 Task: For heading Use Lora with pink colour & bold.  font size for heading22,  'Change the font style of data to'Lora and font size to 14,  Change the alignment of both headline & data to Align left In the sheet  DashboardAssetValbook
Action: Mouse moved to (42, 121)
Screenshot: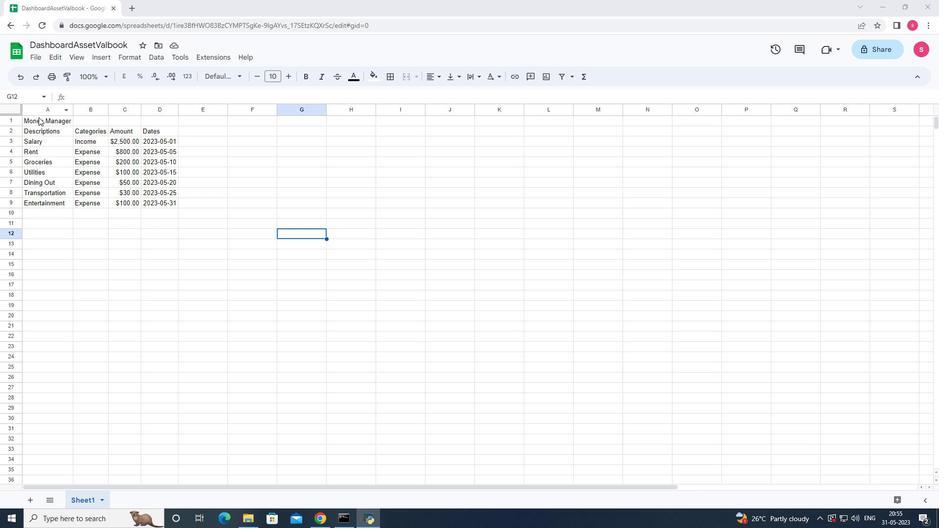 
Action: Mouse pressed left at (42, 121)
Screenshot: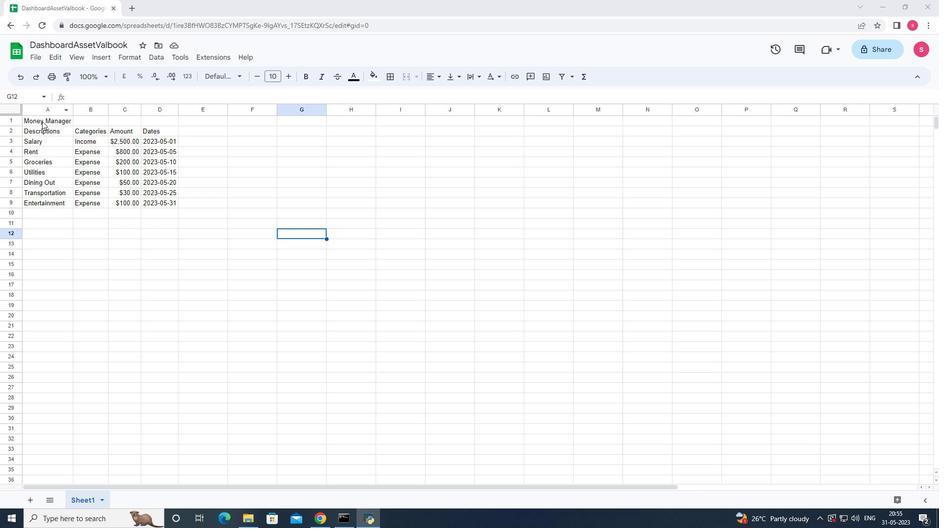 
Action: Mouse moved to (208, 78)
Screenshot: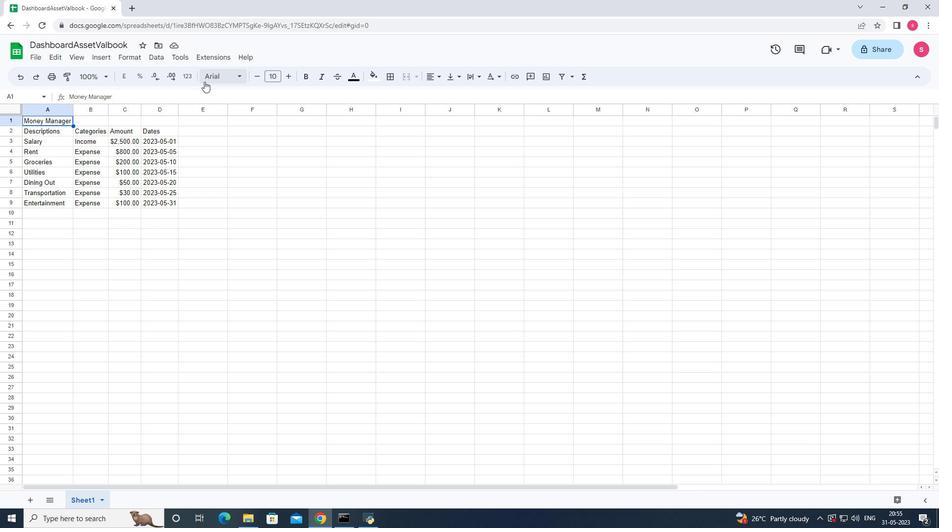 
Action: Mouse pressed left at (208, 78)
Screenshot: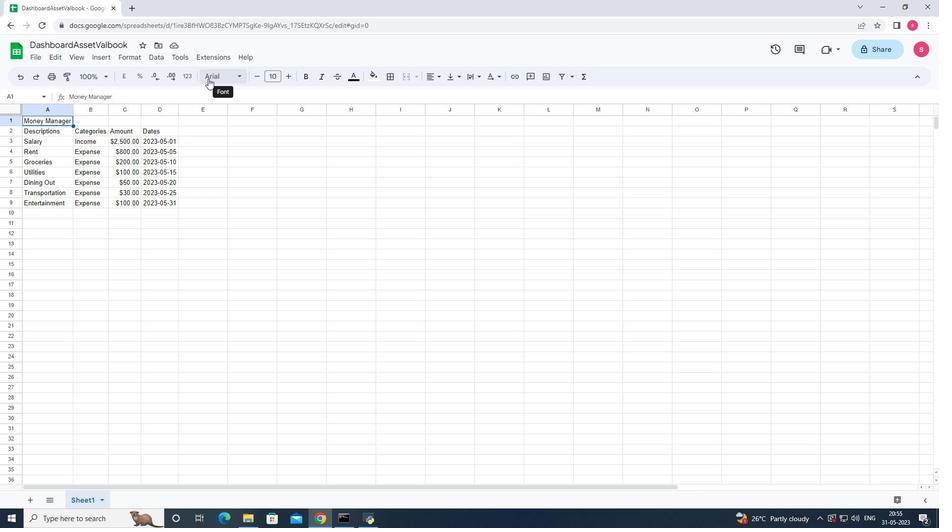 
Action: Mouse moved to (244, 251)
Screenshot: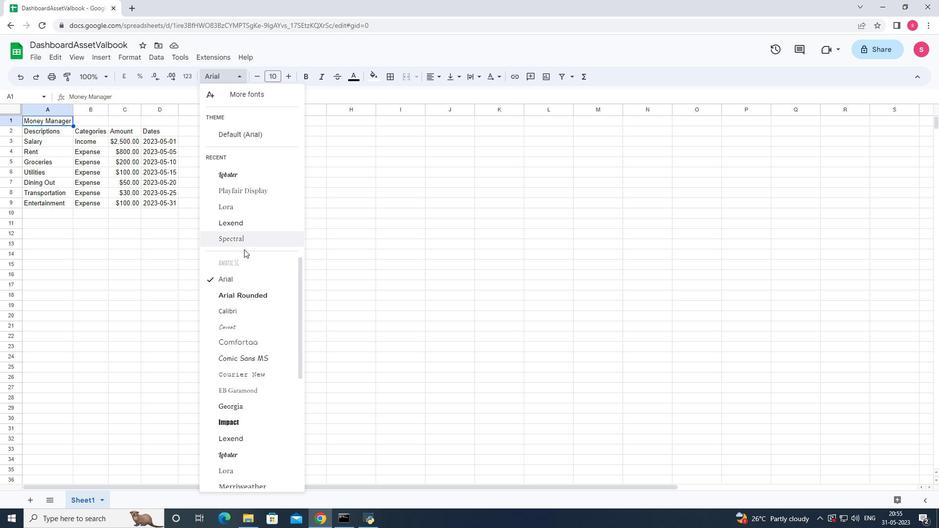 
Action: Mouse scrolled (244, 250) with delta (0, 0)
Screenshot: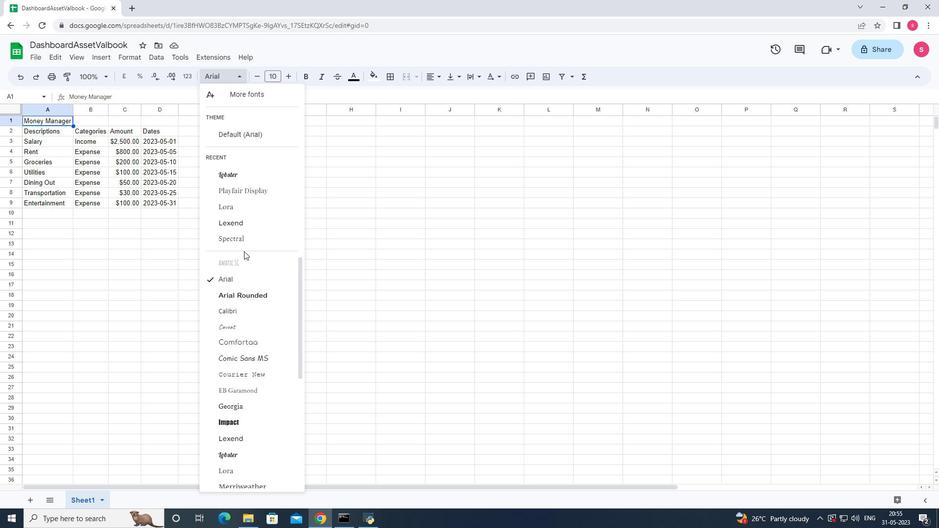 
Action: Mouse moved to (276, 373)
Screenshot: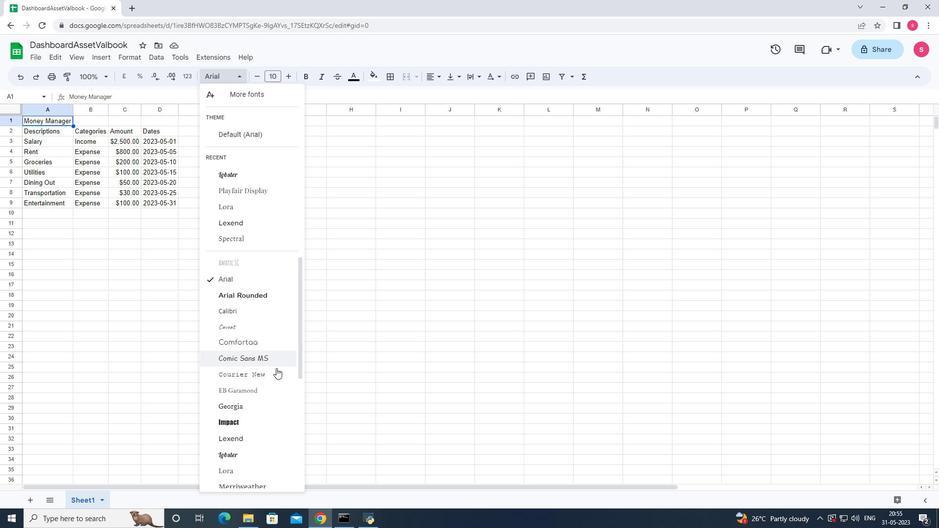 
Action: Mouse scrolled (276, 372) with delta (0, 0)
Screenshot: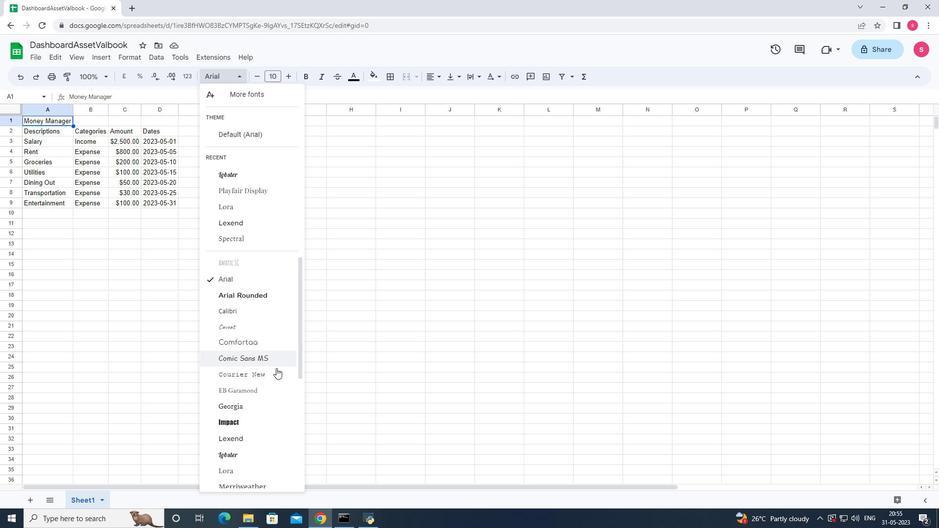 
Action: Mouse moved to (276, 375)
Screenshot: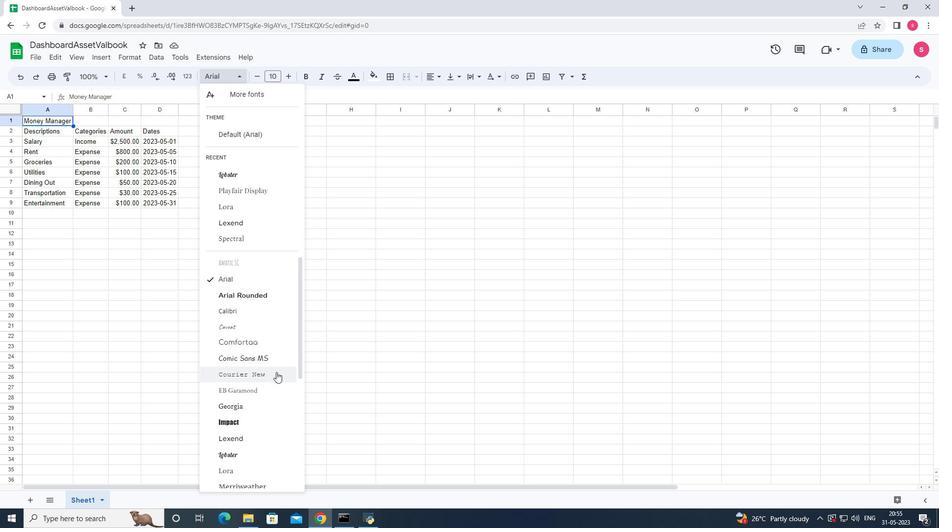 
Action: Mouse scrolled (276, 374) with delta (0, 0)
Screenshot: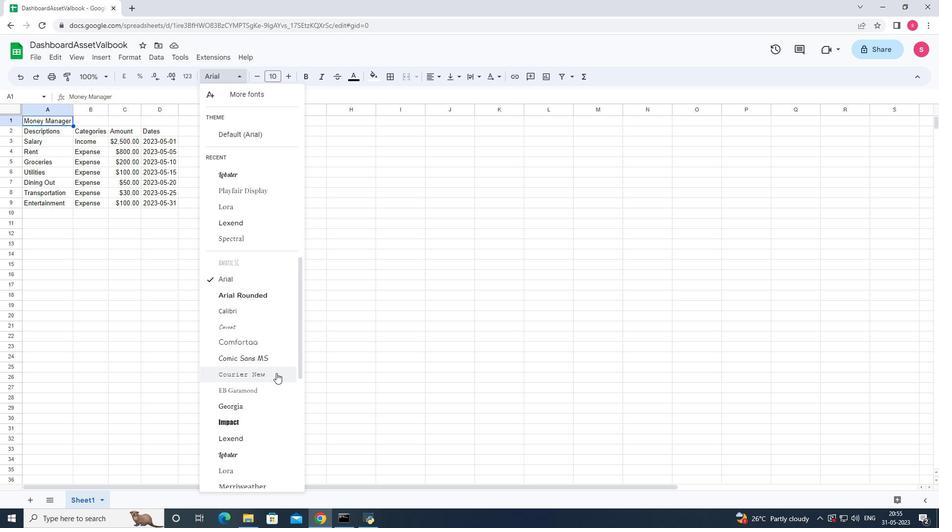 
Action: Mouse moved to (273, 376)
Screenshot: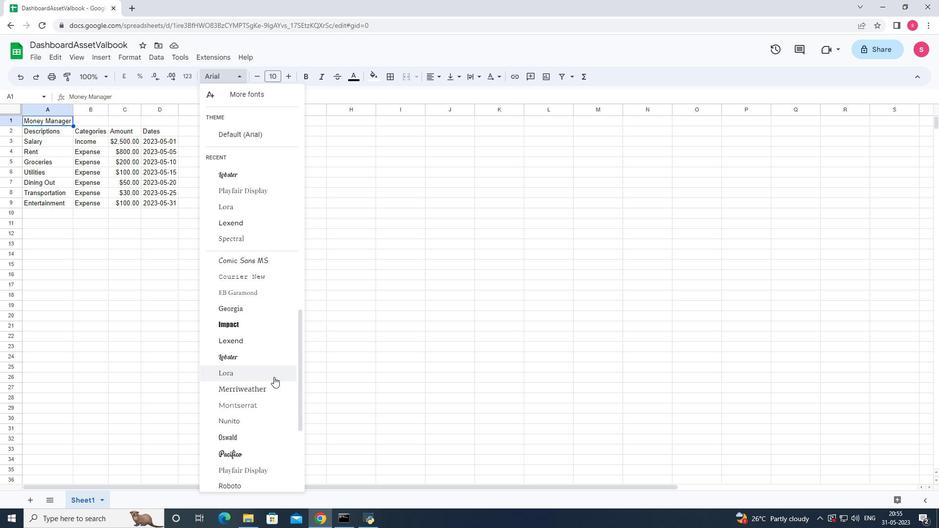 
Action: Mouse pressed left at (273, 376)
Screenshot: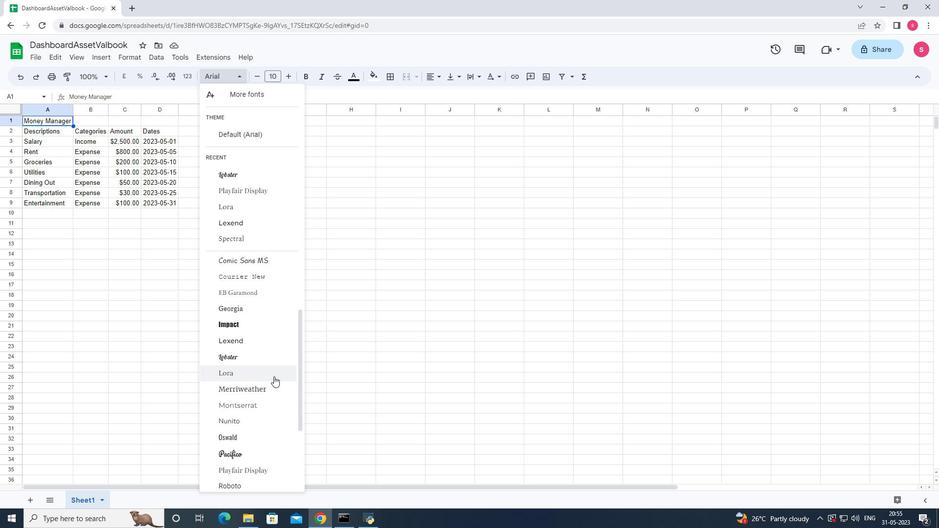 
Action: Mouse moved to (348, 78)
Screenshot: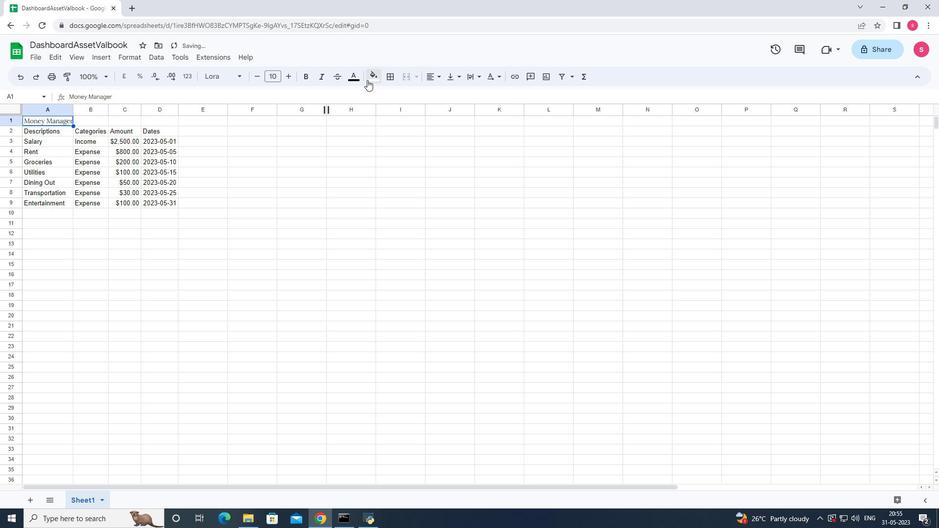 
Action: Mouse pressed left at (348, 78)
Screenshot: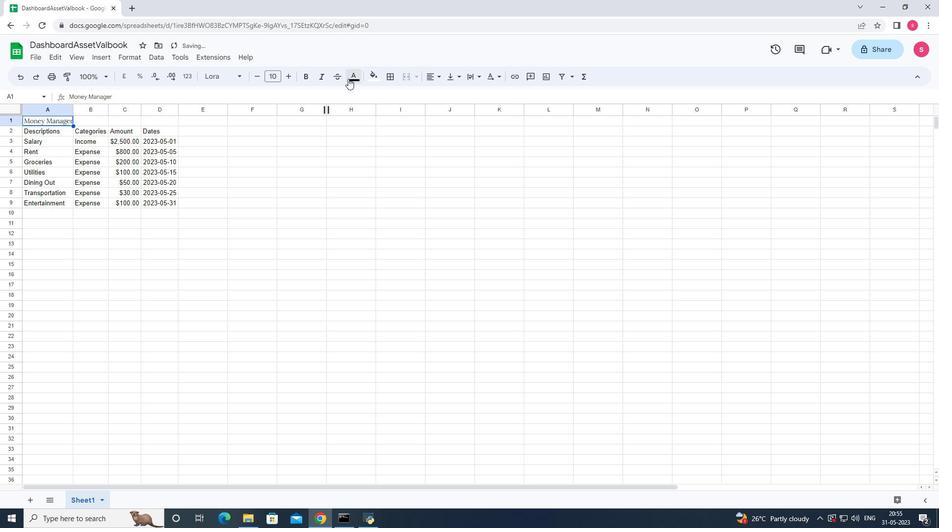 
Action: Mouse moved to (450, 122)
Screenshot: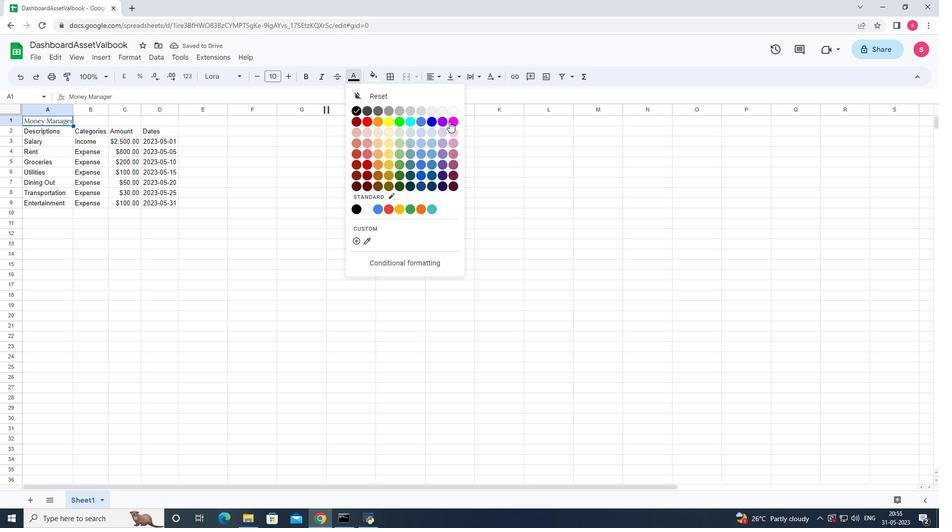 
Action: Mouse pressed left at (450, 122)
Screenshot: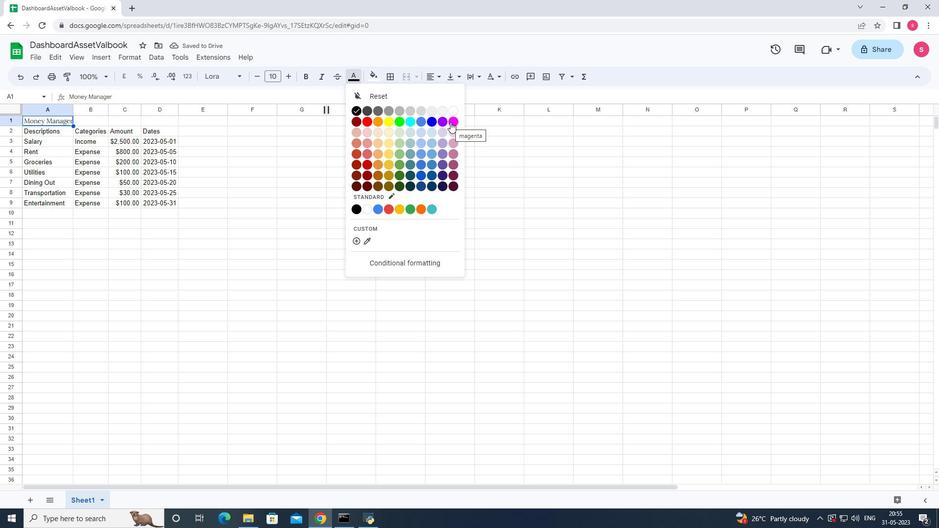 
Action: Mouse moved to (136, 57)
Screenshot: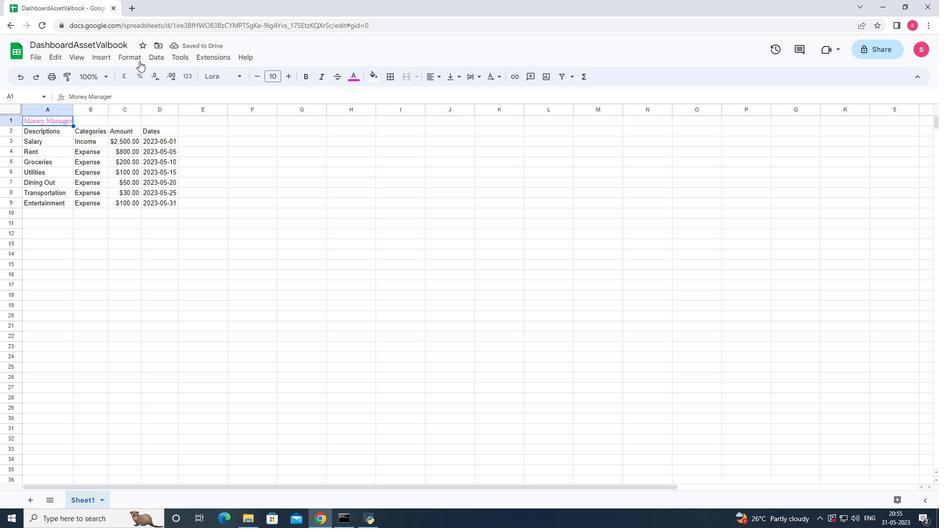 
Action: Mouse pressed left at (136, 57)
Screenshot: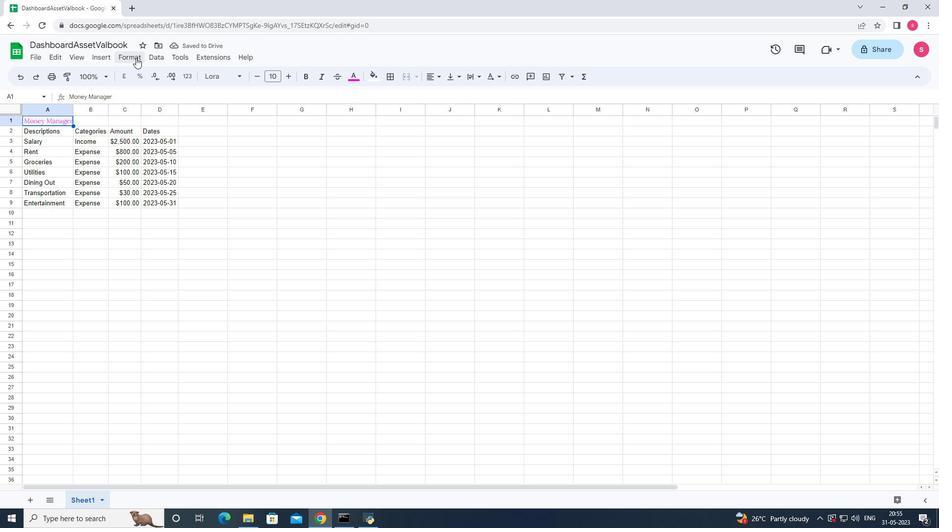 
Action: Mouse moved to (152, 95)
Screenshot: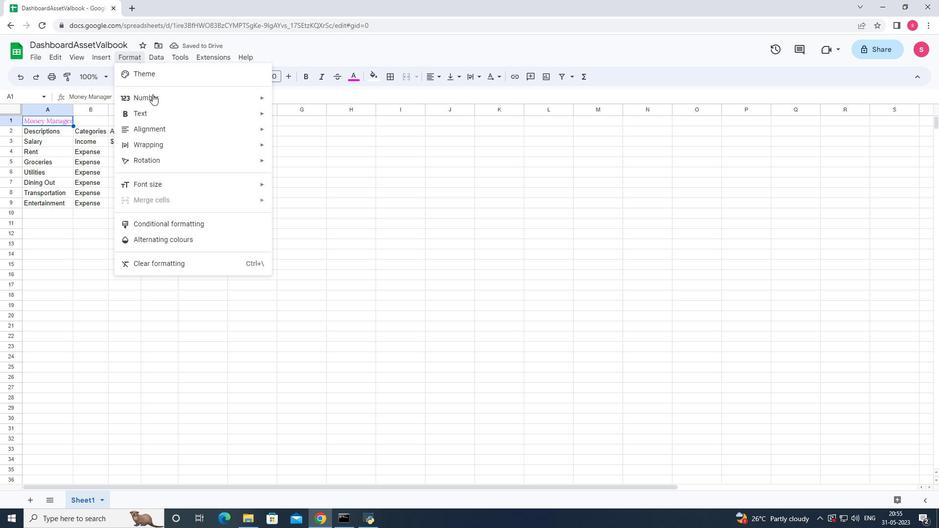 
Action: Mouse pressed left at (152, 95)
Screenshot: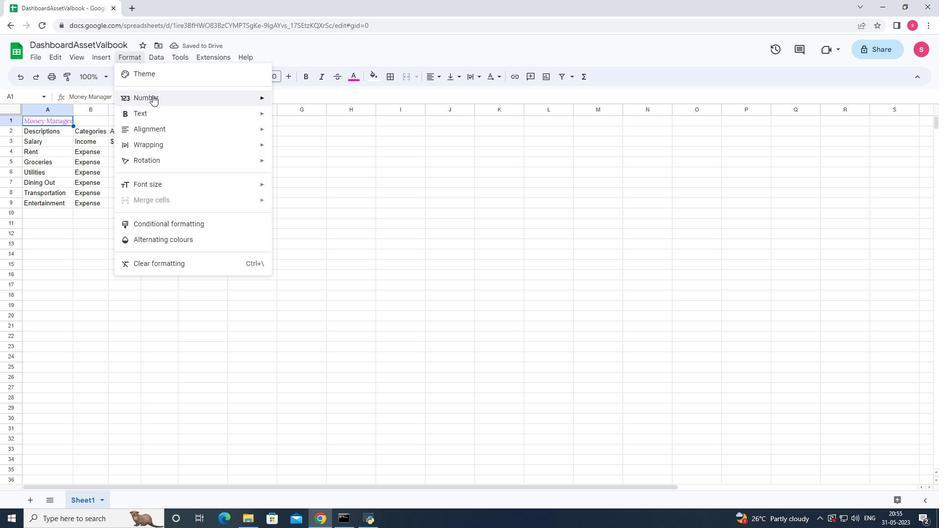 
Action: Mouse moved to (293, 115)
Screenshot: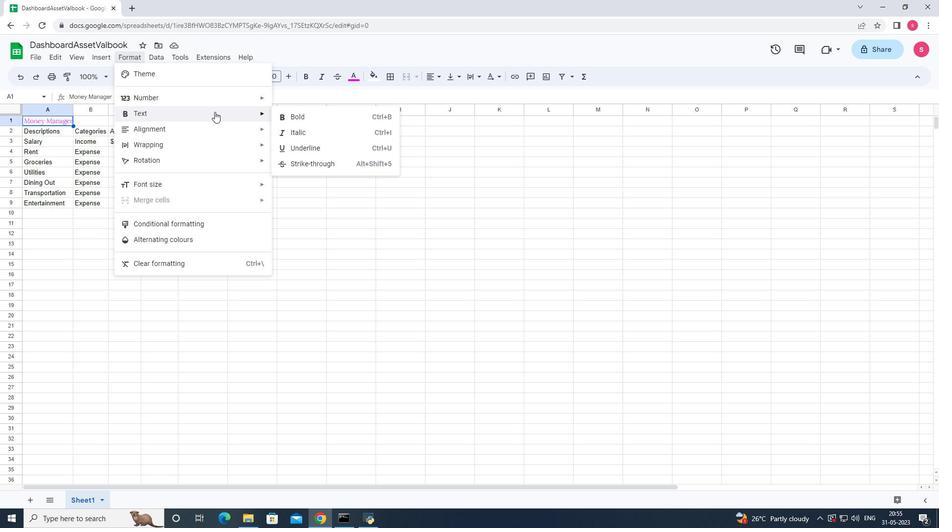 
Action: Mouse pressed left at (293, 115)
Screenshot: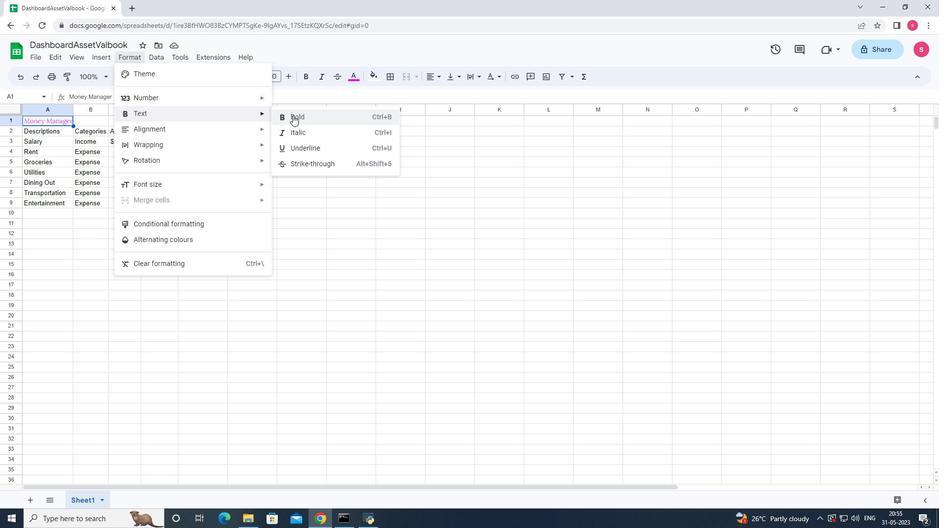 
Action: Mouse moved to (289, 80)
Screenshot: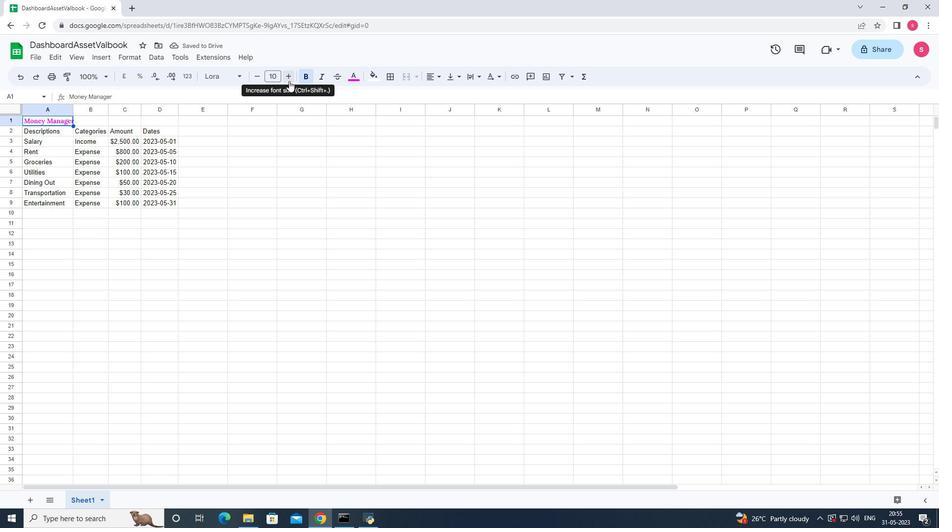 
Action: Mouse pressed left at (289, 80)
Screenshot: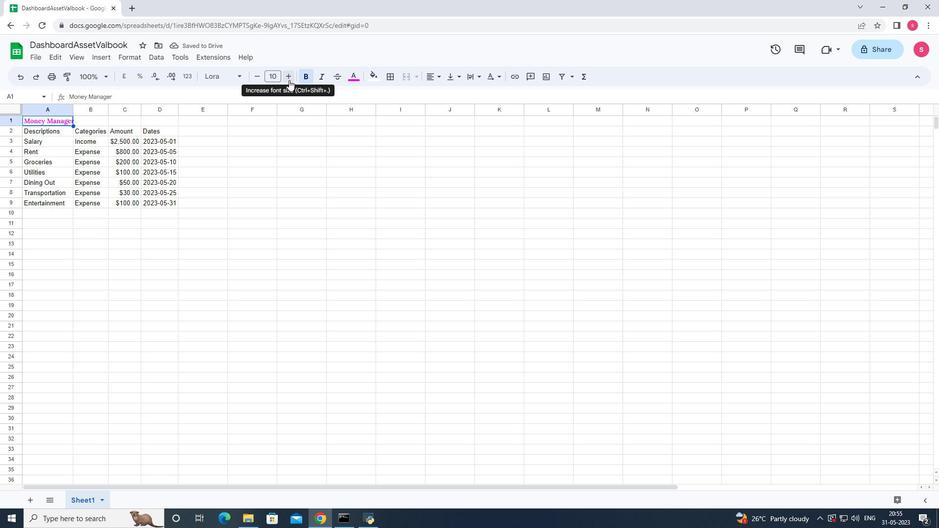 
Action: Mouse pressed left at (289, 80)
Screenshot: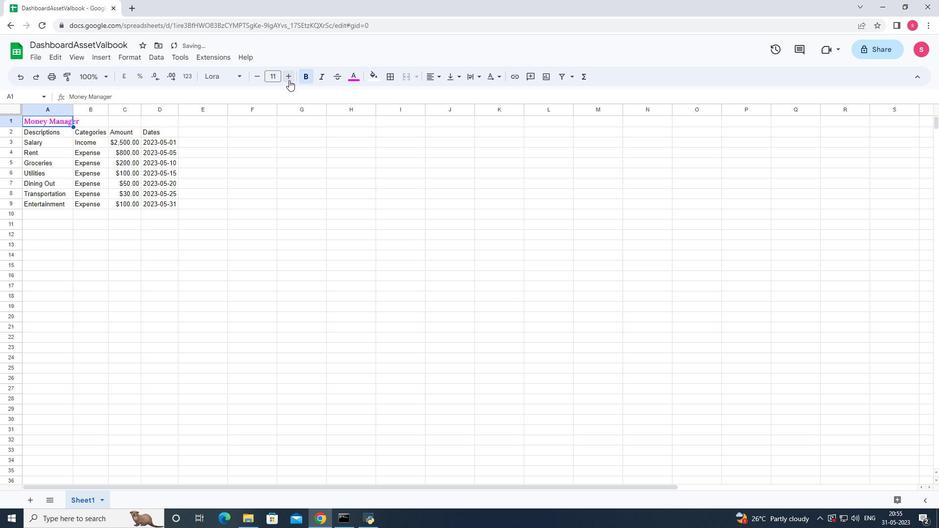 
Action: Mouse pressed left at (289, 80)
Screenshot: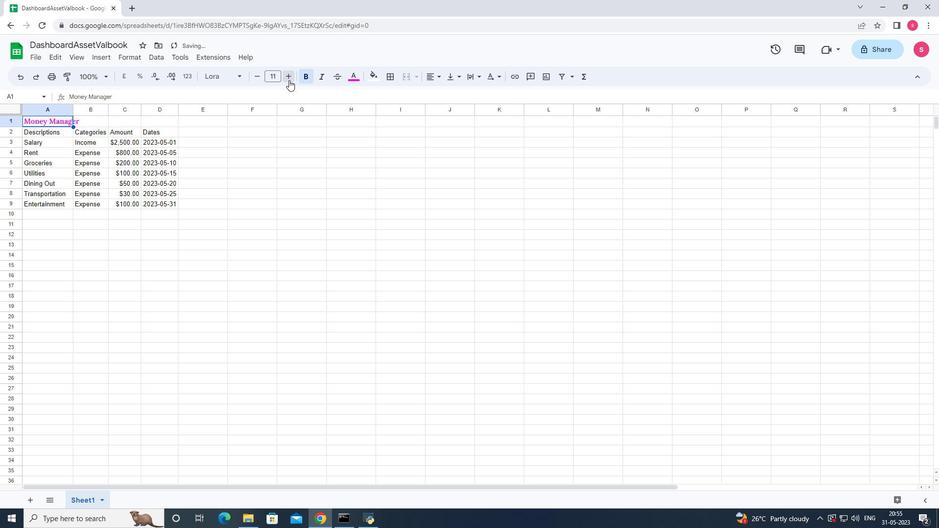 
Action: Mouse pressed left at (289, 80)
Screenshot: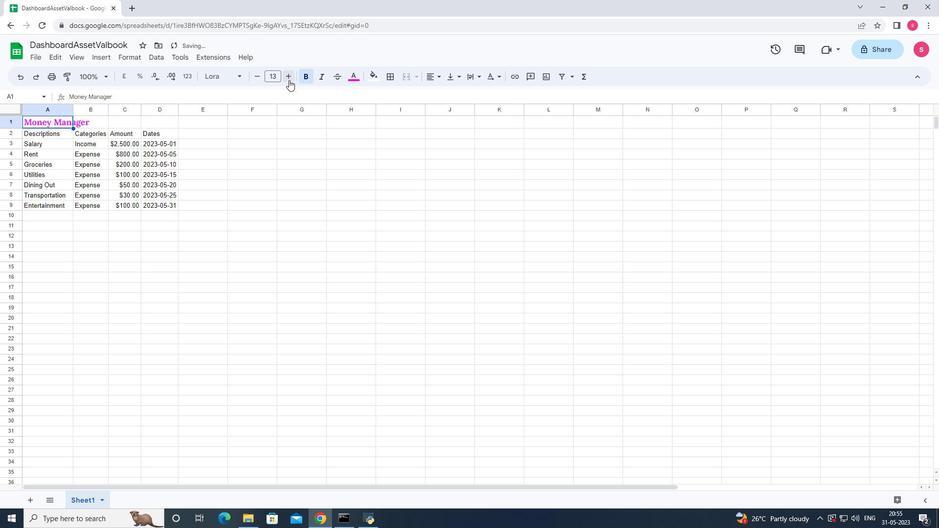 
Action: Mouse pressed left at (289, 80)
Screenshot: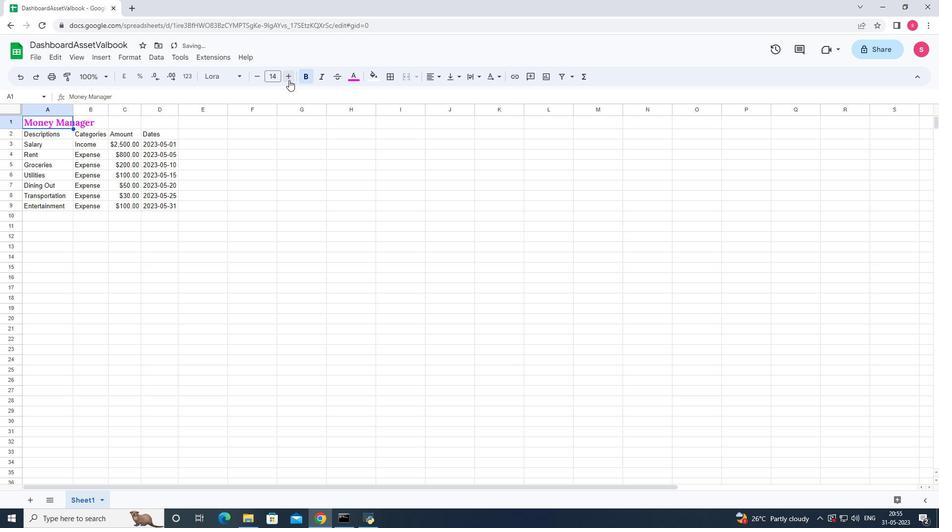 
Action: Mouse pressed left at (289, 80)
Screenshot: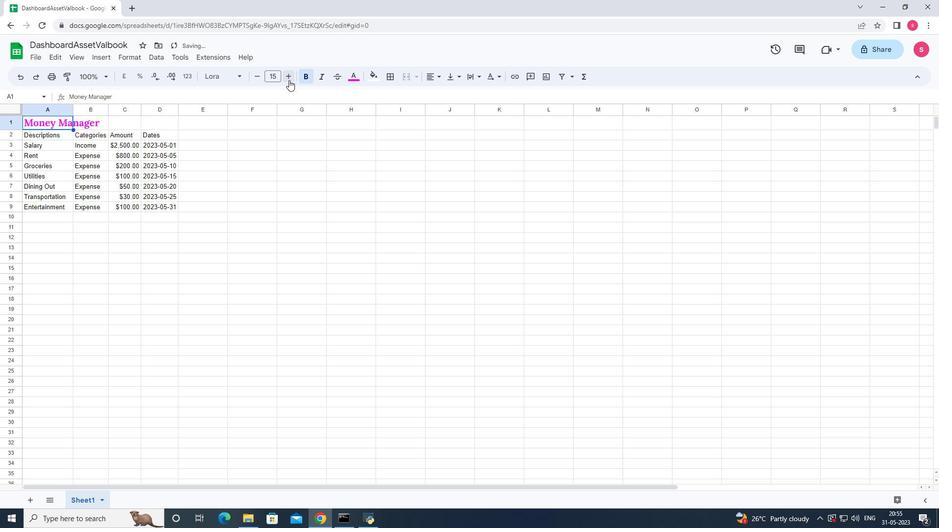 
Action: Mouse pressed left at (289, 80)
Screenshot: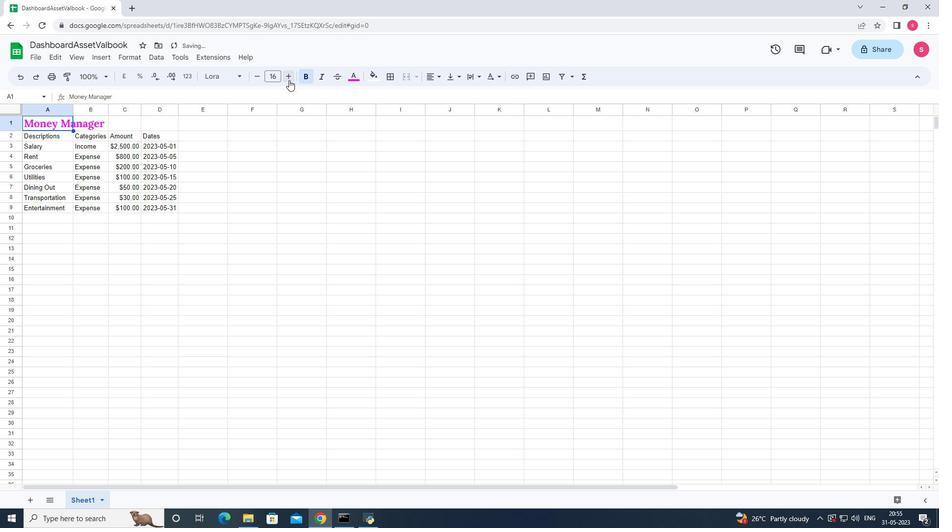 
Action: Mouse pressed left at (289, 80)
Screenshot: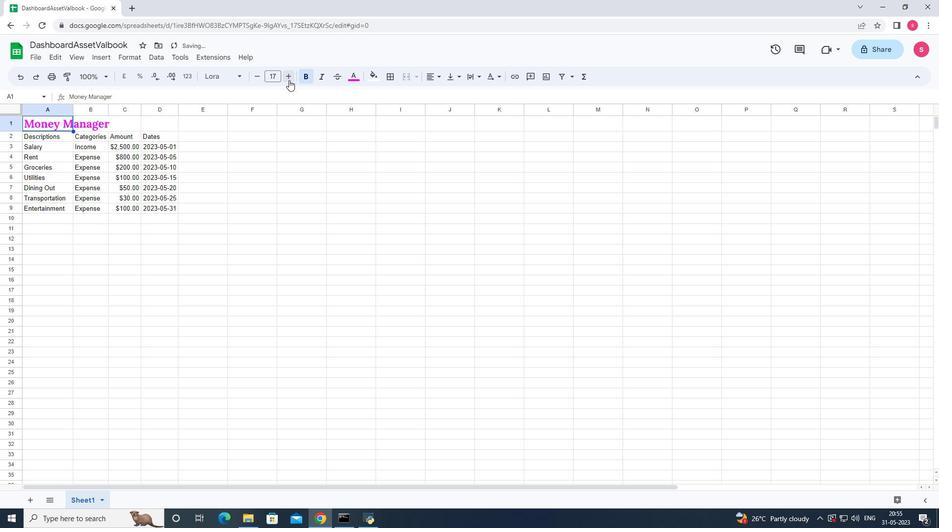 
Action: Mouse pressed left at (289, 80)
Screenshot: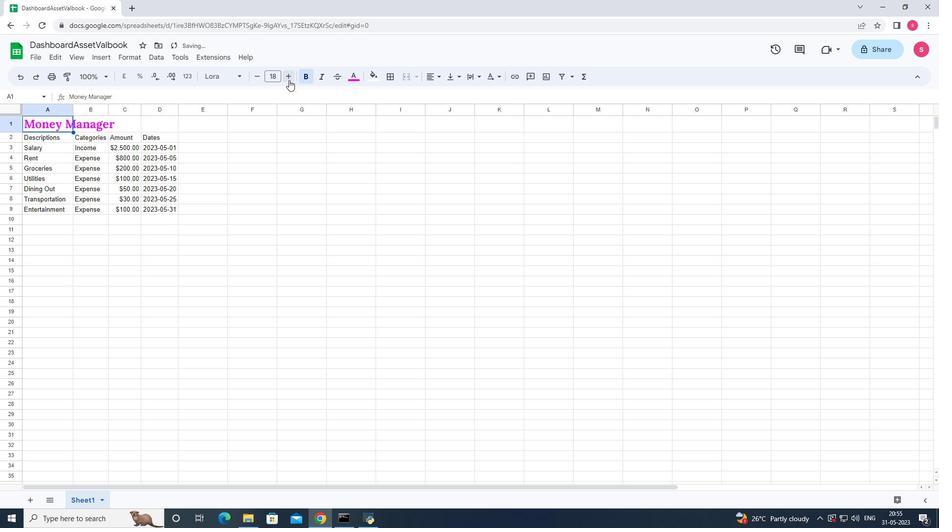 
Action: Mouse pressed left at (289, 80)
Screenshot: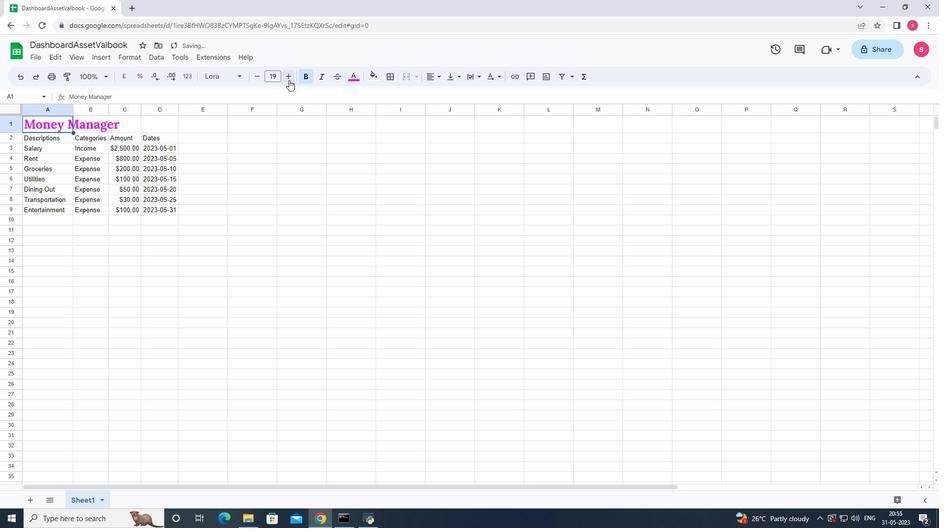 
Action: Mouse pressed left at (289, 80)
Screenshot: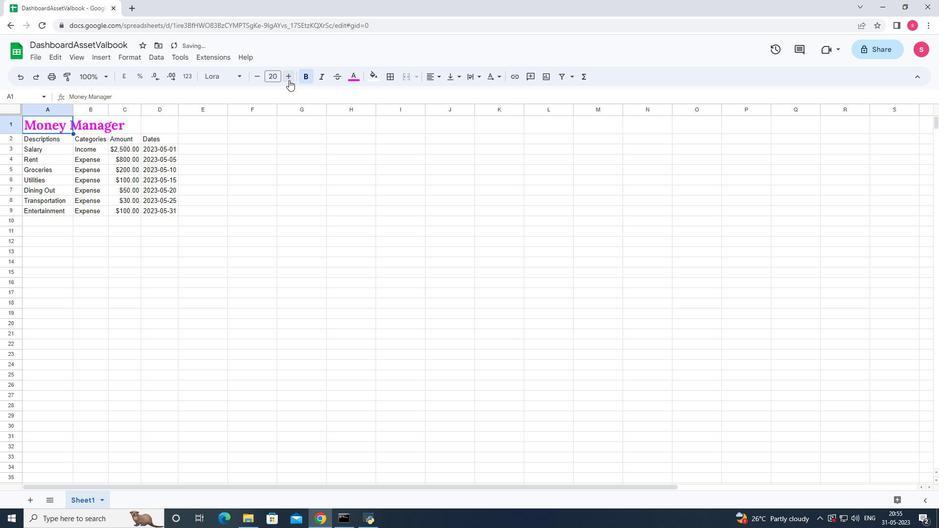 
Action: Mouse pressed left at (289, 80)
Screenshot: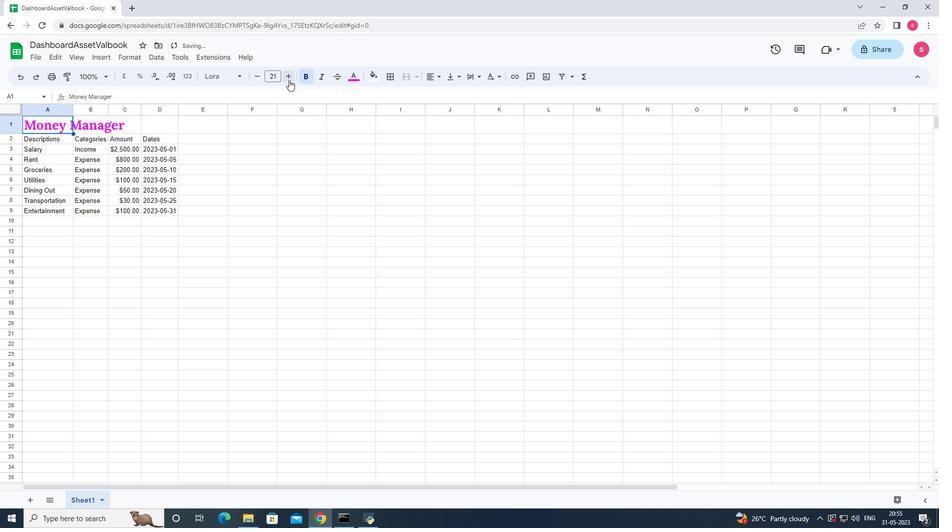 
Action: Mouse moved to (302, 199)
Screenshot: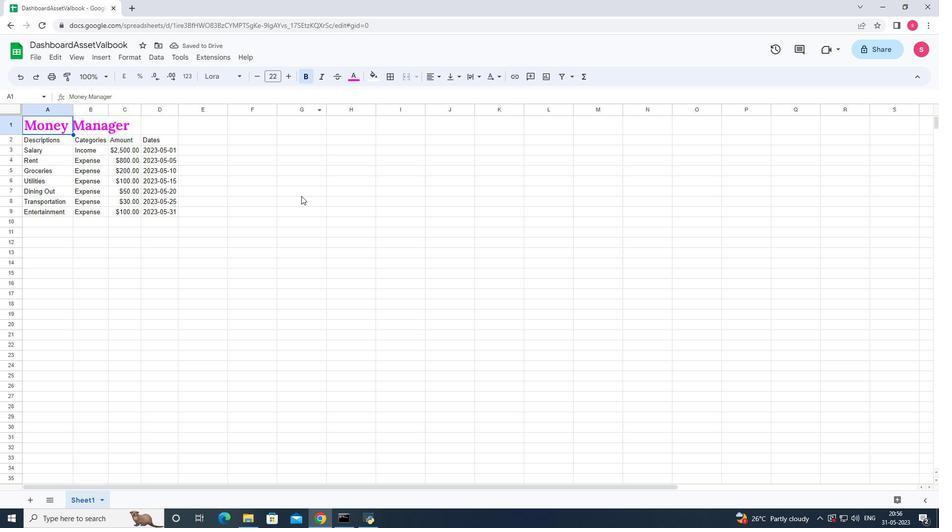 
Action: Mouse pressed left at (302, 199)
Screenshot: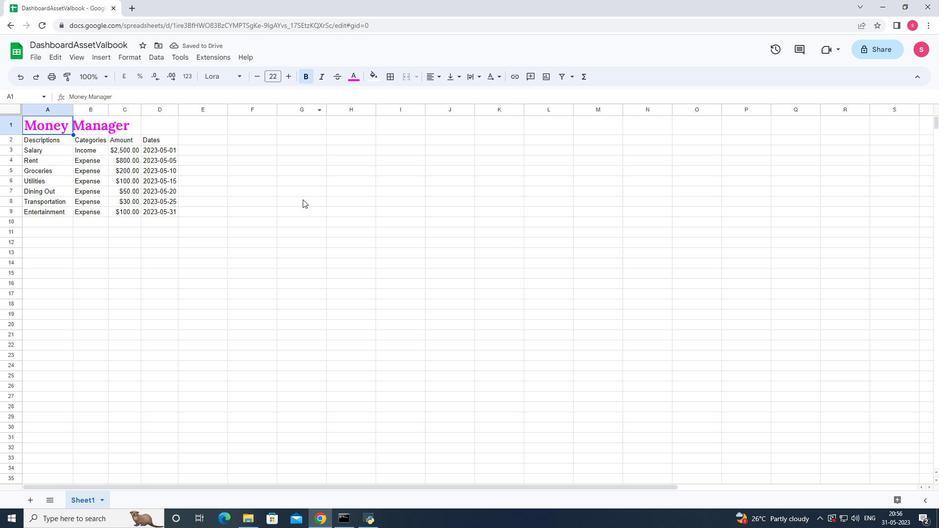 
Action: Mouse moved to (32, 137)
Screenshot: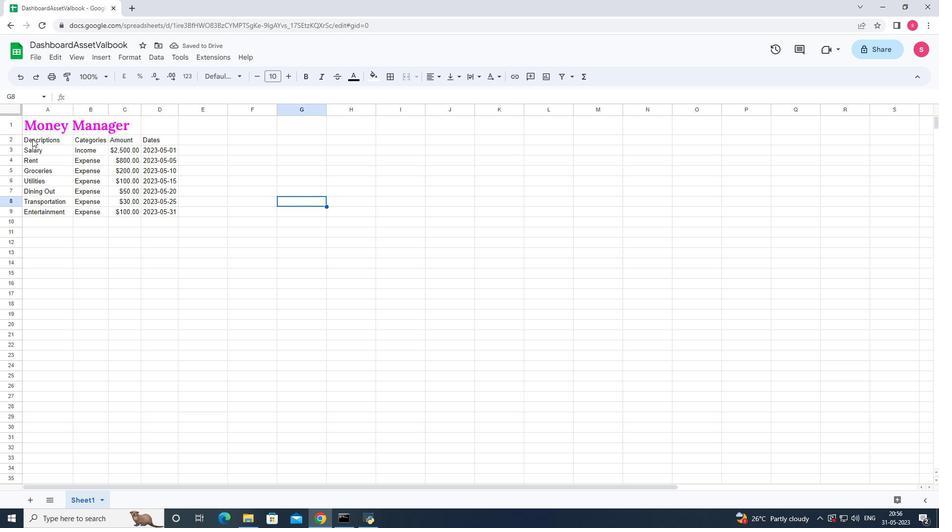 
Action: Mouse pressed left at (32, 137)
Screenshot: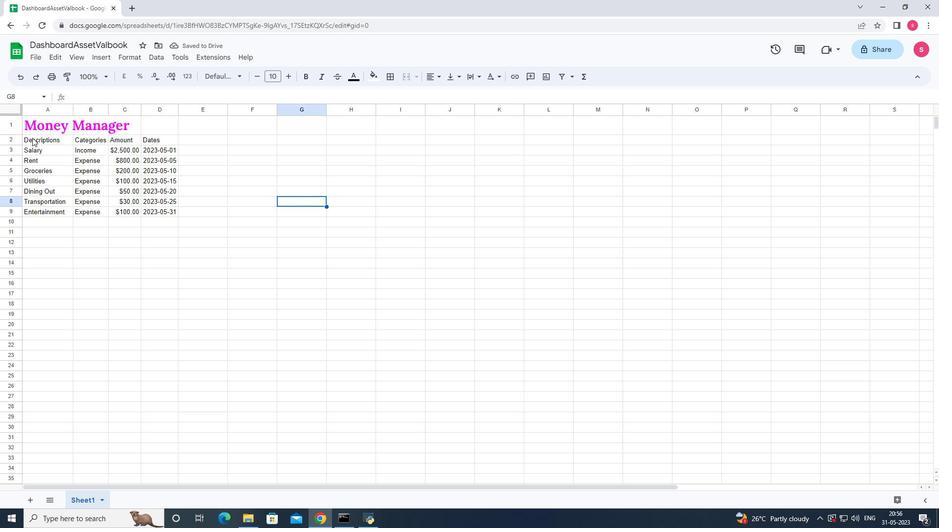 
Action: Mouse moved to (242, 75)
Screenshot: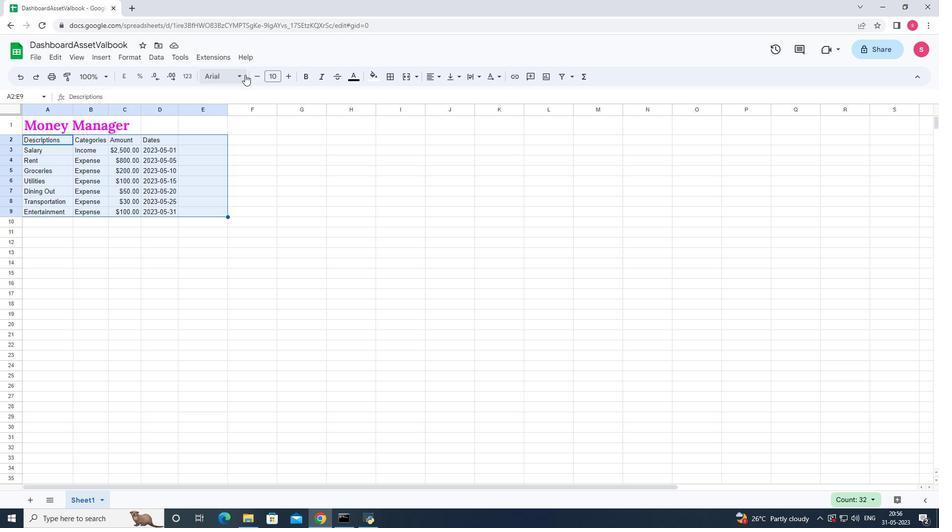
Action: Mouse pressed left at (242, 75)
Screenshot: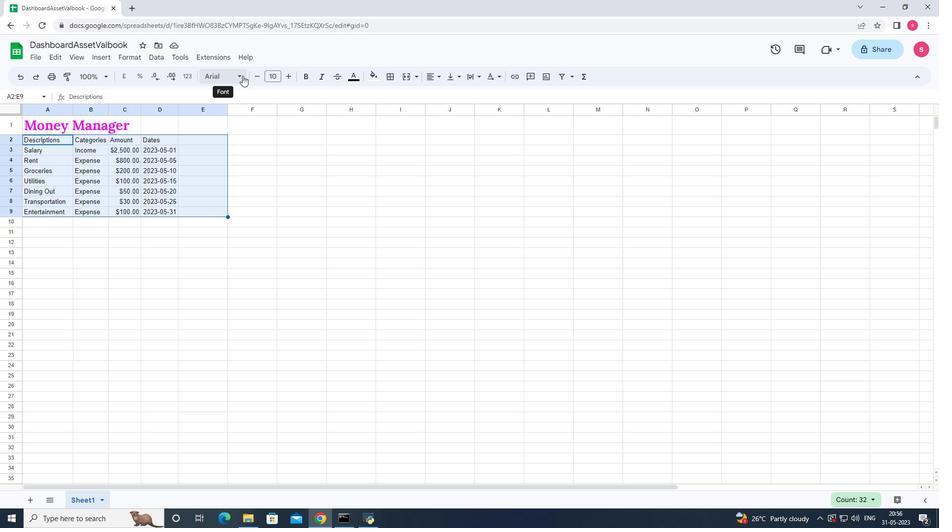 
Action: Mouse moved to (245, 294)
Screenshot: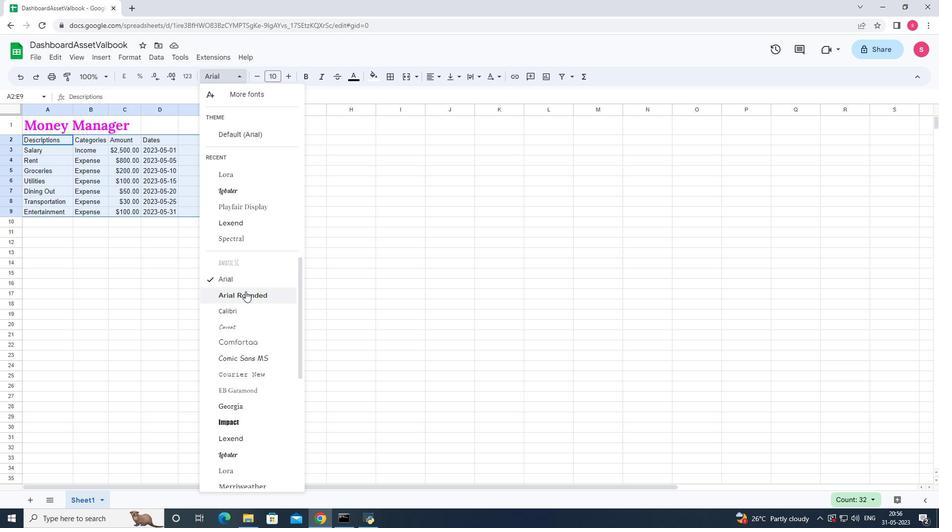 
Action: Mouse scrolled (245, 294) with delta (0, 0)
Screenshot: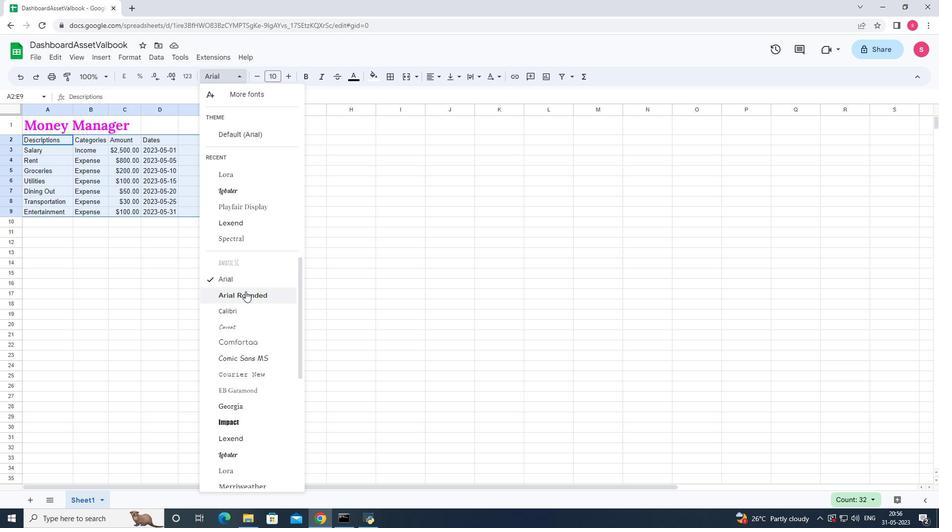 
Action: Mouse moved to (246, 417)
Screenshot: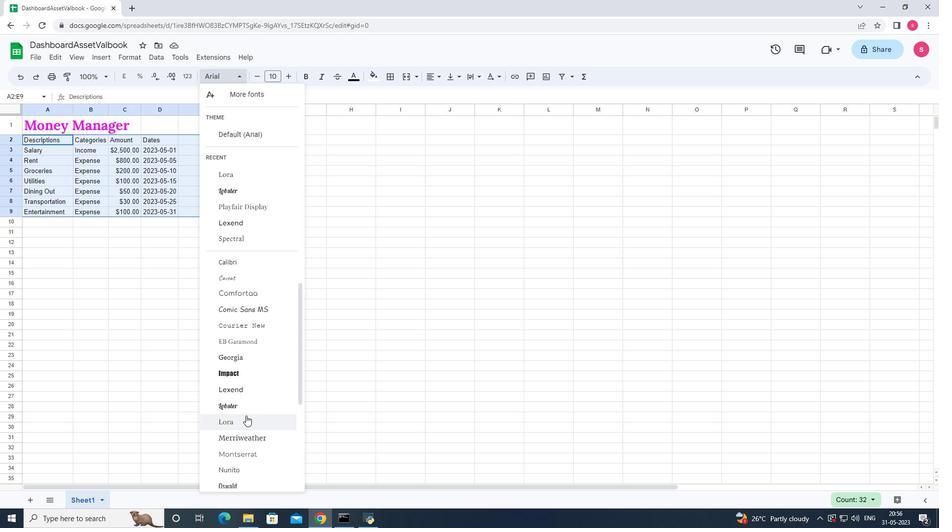 
Action: Mouse pressed left at (246, 417)
Screenshot: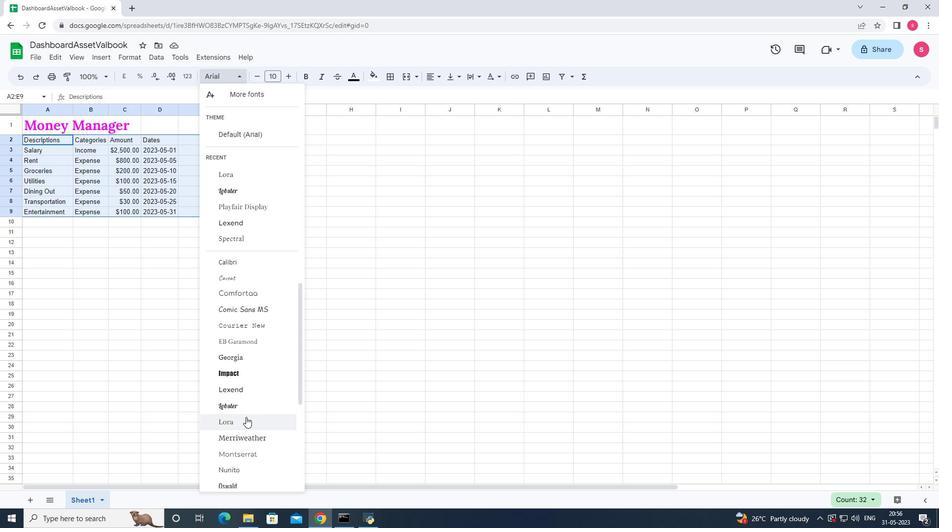 
Action: Mouse moved to (286, 78)
Screenshot: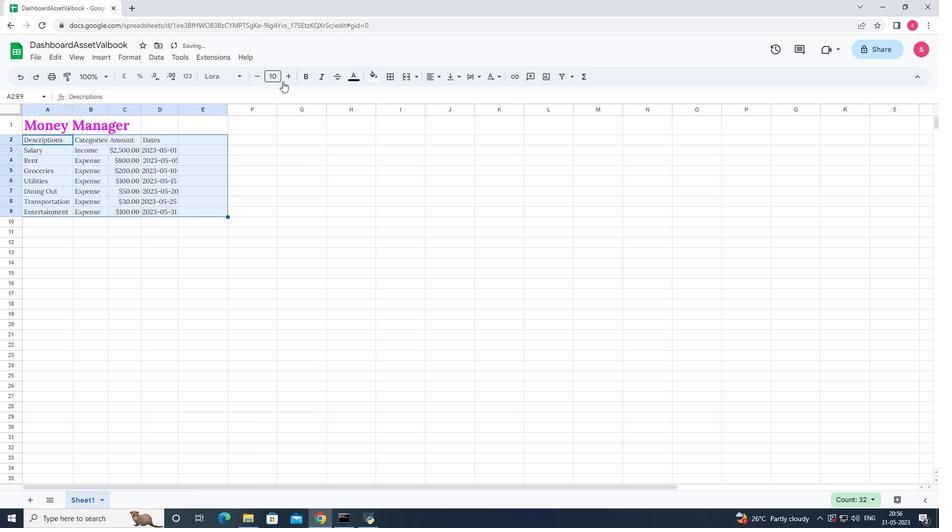 
Action: Mouse pressed left at (286, 78)
Screenshot: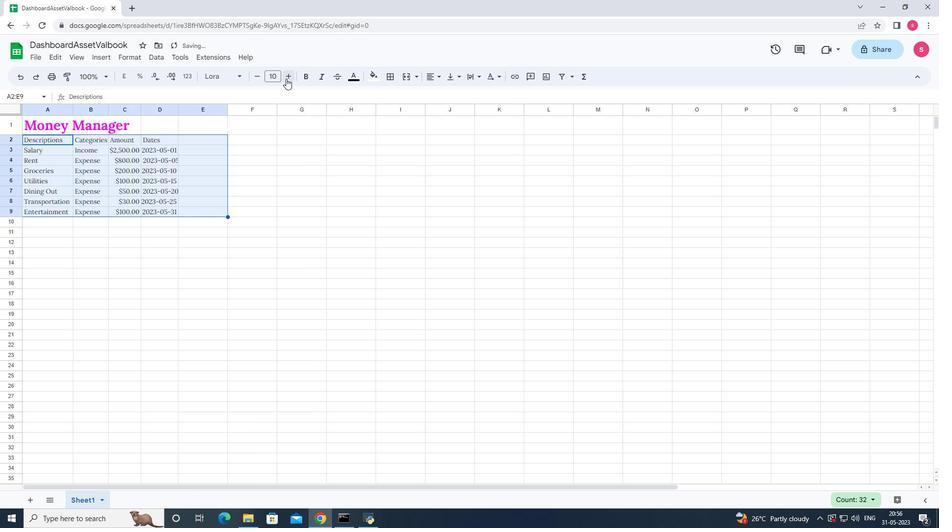 
Action: Mouse pressed left at (286, 78)
Screenshot: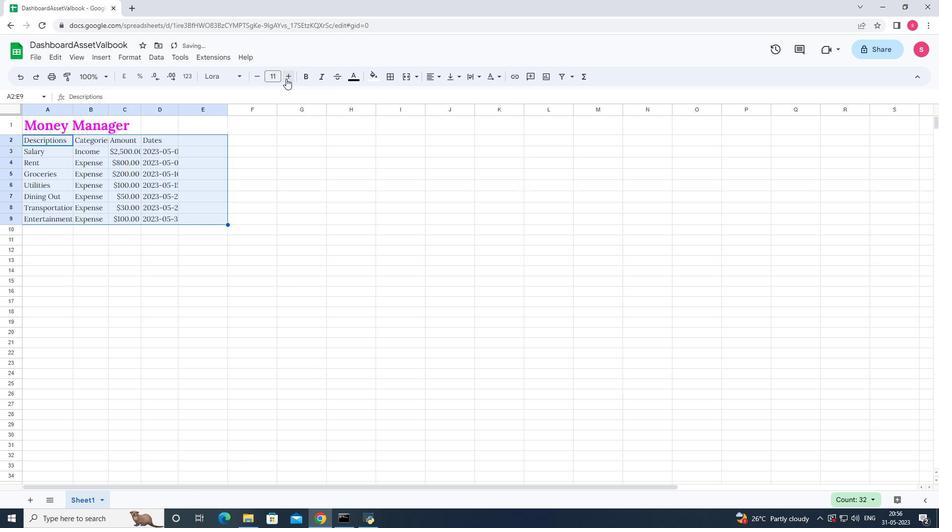 
Action: Mouse pressed left at (286, 78)
Screenshot: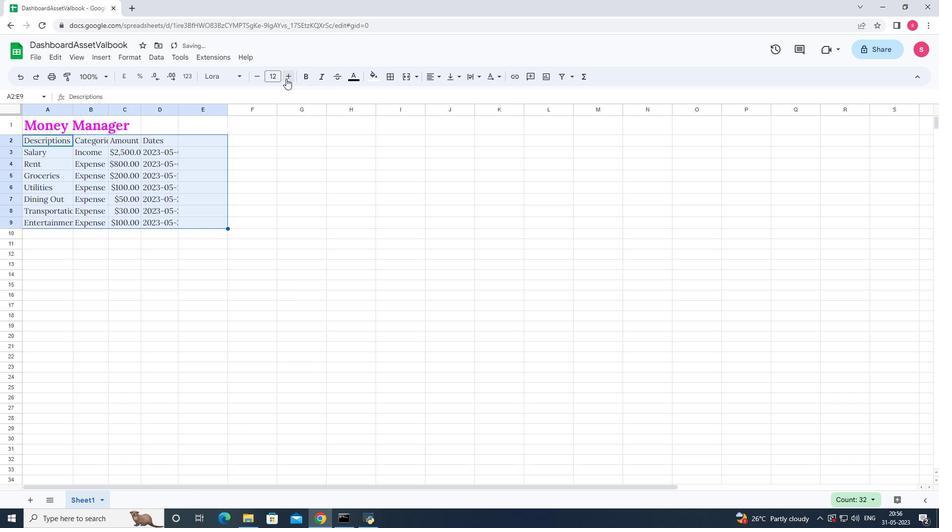 
Action: Mouse pressed left at (286, 78)
Screenshot: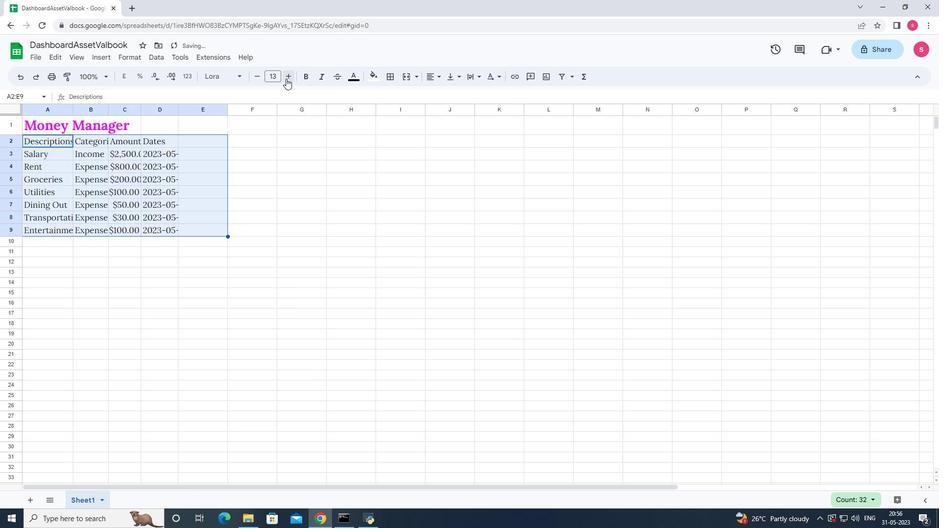 
Action: Mouse moved to (327, 174)
Screenshot: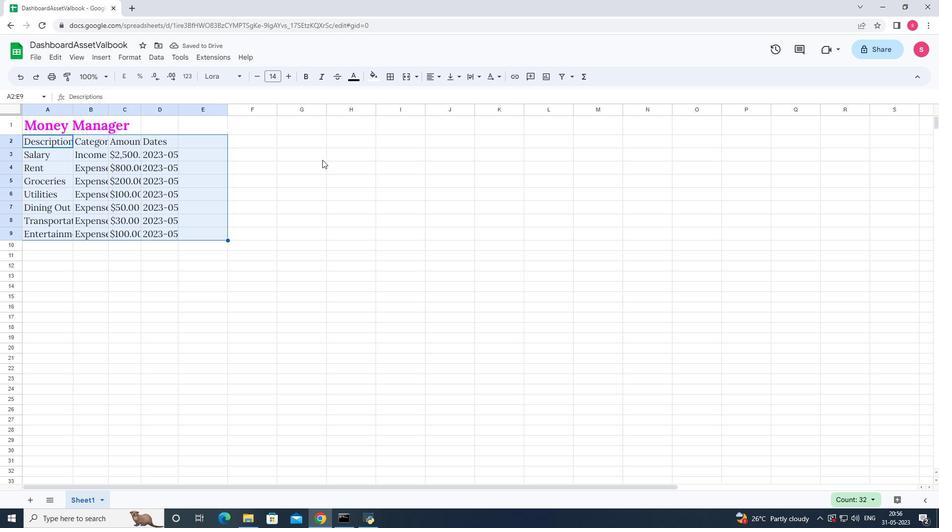 
Action: Mouse pressed left at (327, 174)
Screenshot: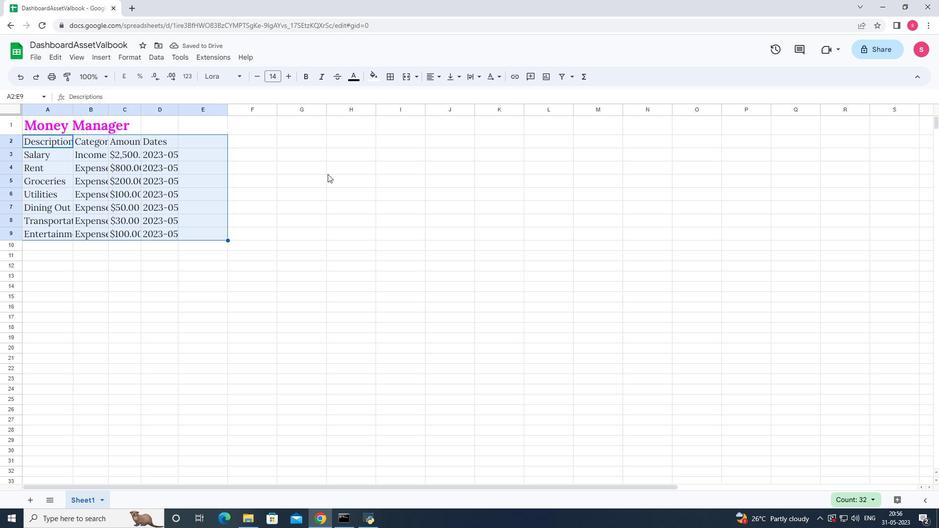 
Action: Mouse moved to (31, 116)
Screenshot: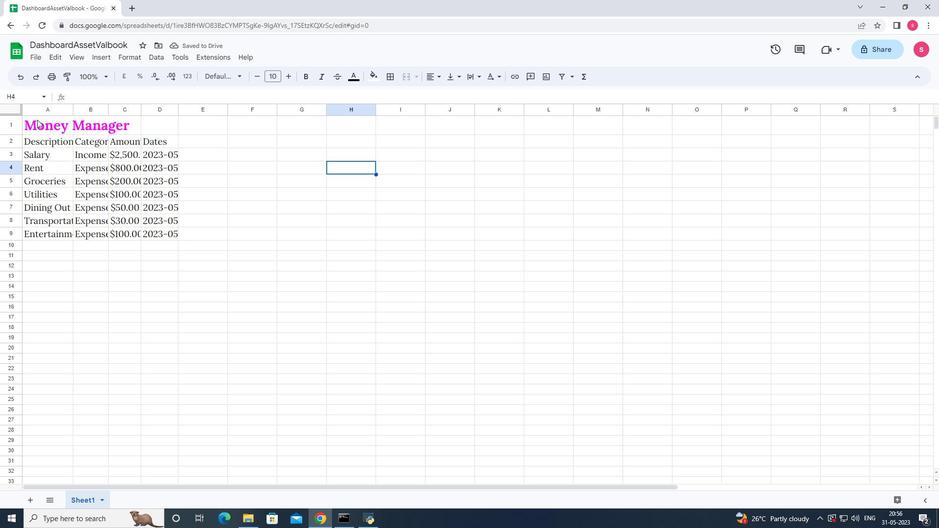 
Action: Mouse pressed left at (31, 116)
Screenshot: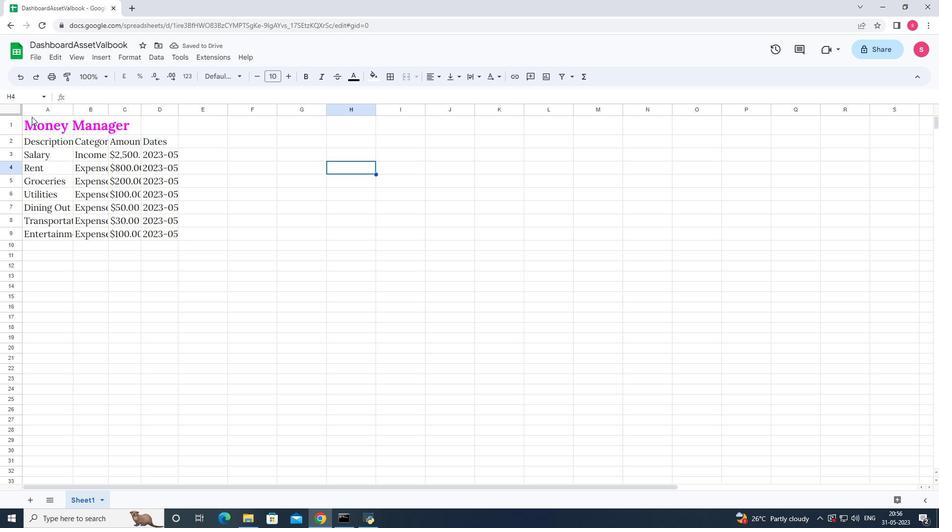 
Action: Mouse moved to (428, 72)
Screenshot: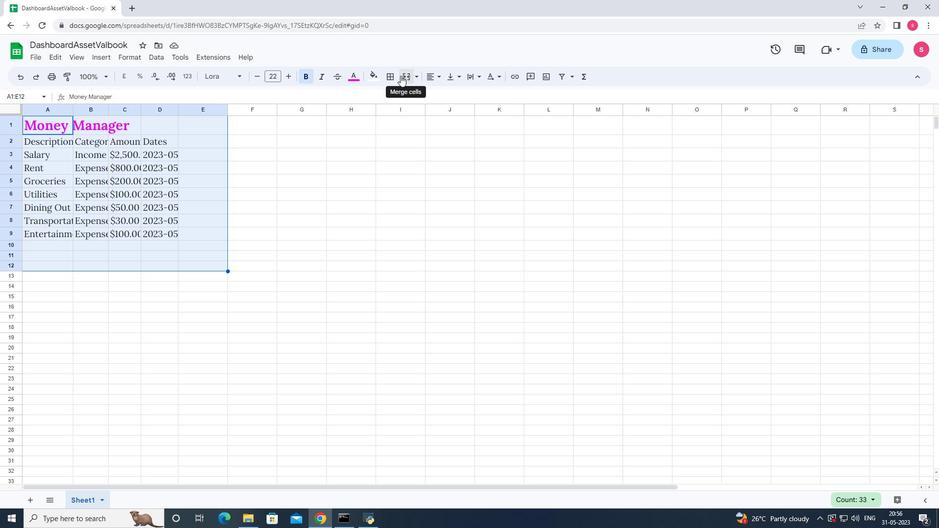 
Action: Mouse pressed left at (428, 72)
Screenshot: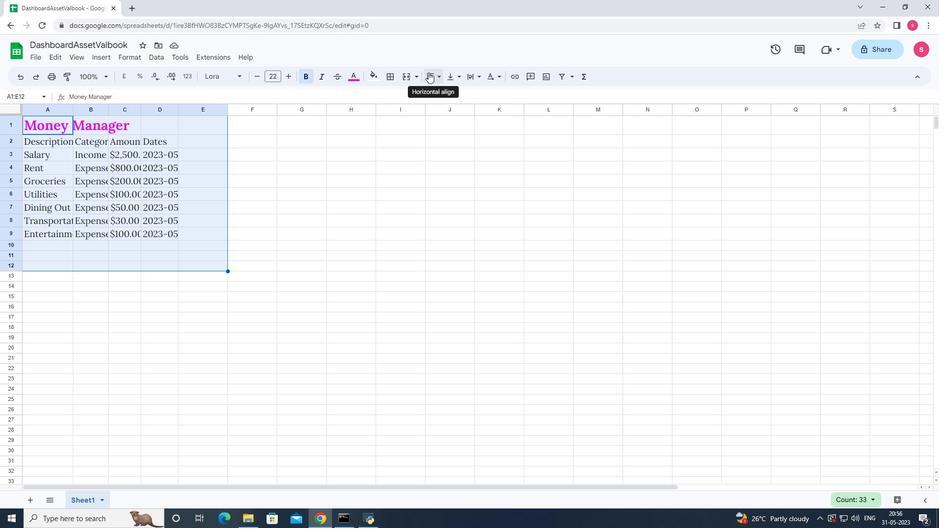 
Action: Mouse moved to (437, 99)
Screenshot: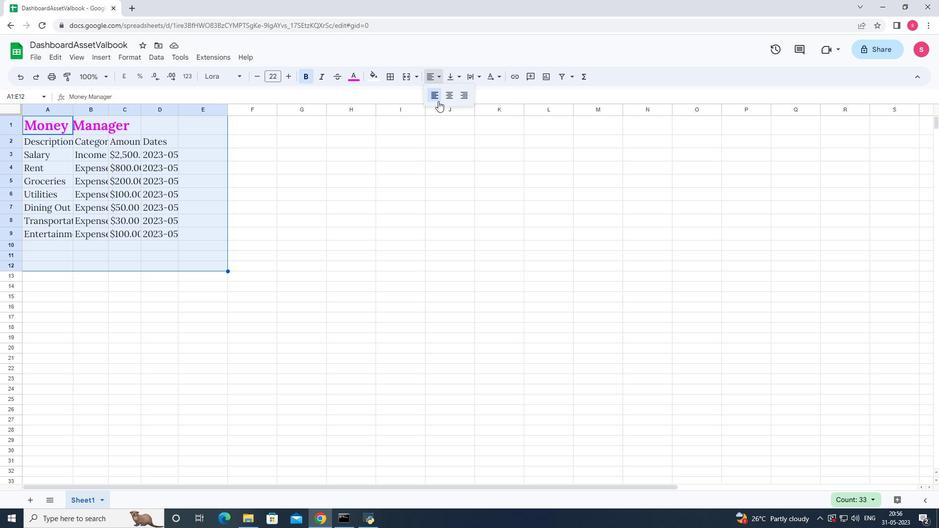 
Action: Mouse pressed left at (437, 99)
Screenshot: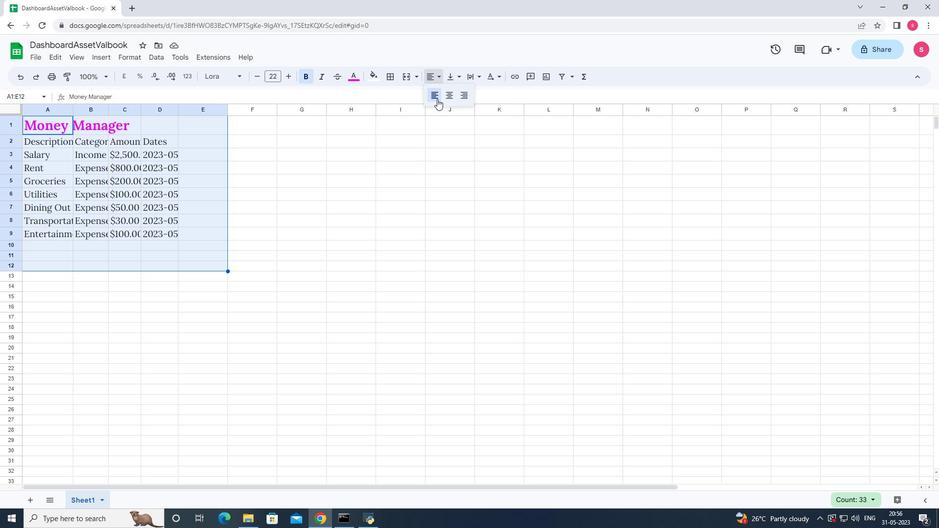 
Action: Mouse moved to (436, 165)
Screenshot: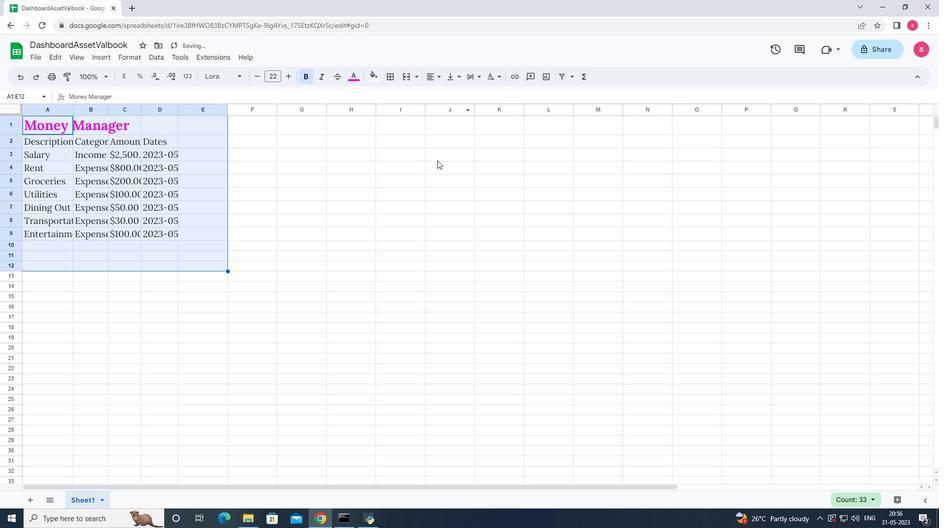 
Action: Mouse pressed left at (436, 165)
Screenshot: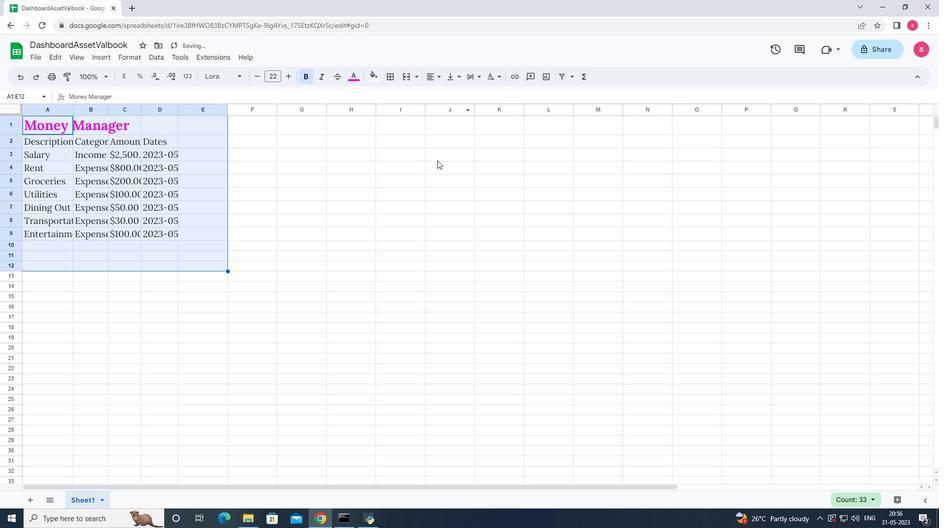 
Action: Mouse moved to (73, 115)
Screenshot: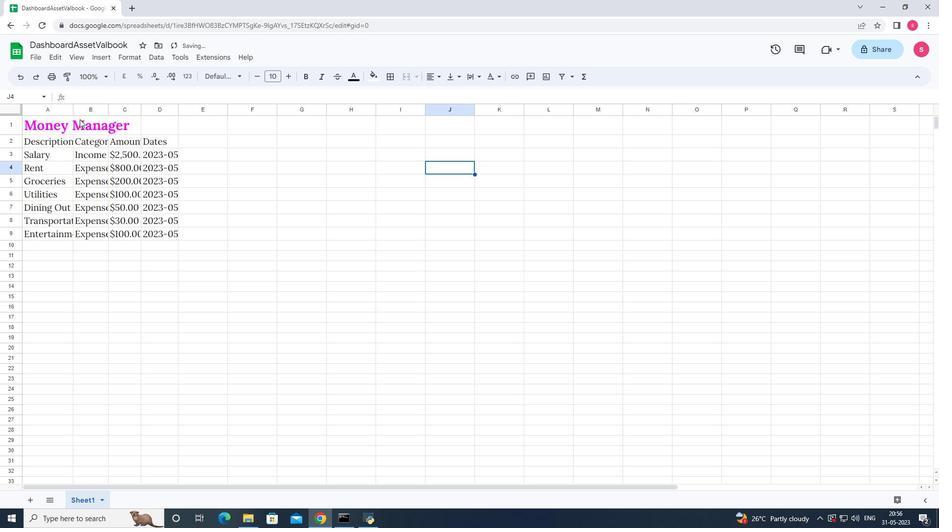 
Action: Mouse pressed left at (73, 115)
Screenshot: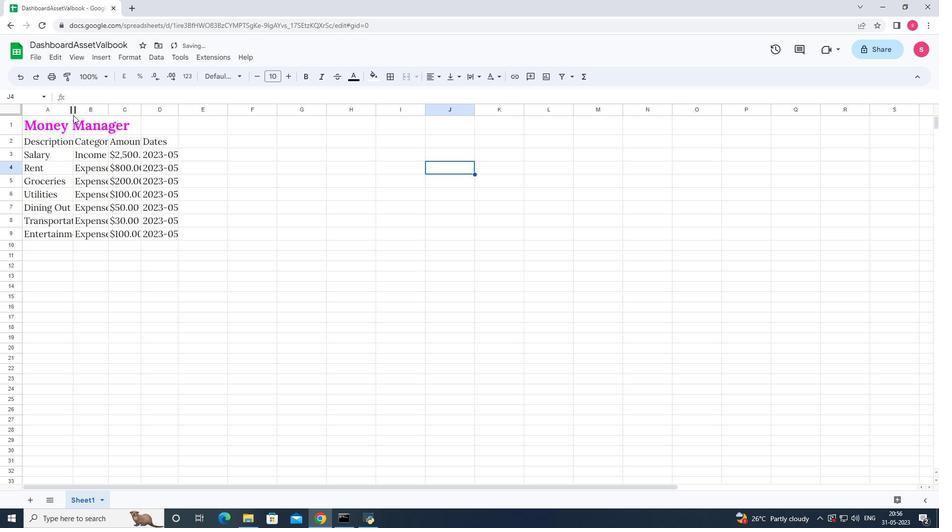 
Action: Mouse pressed left at (73, 115)
Screenshot: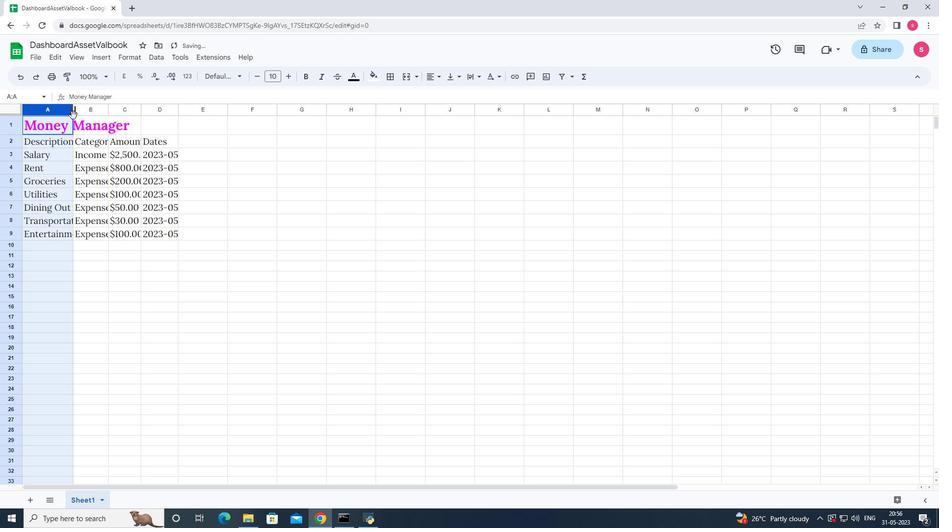 
Action: Mouse moved to (733, 223)
Screenshot: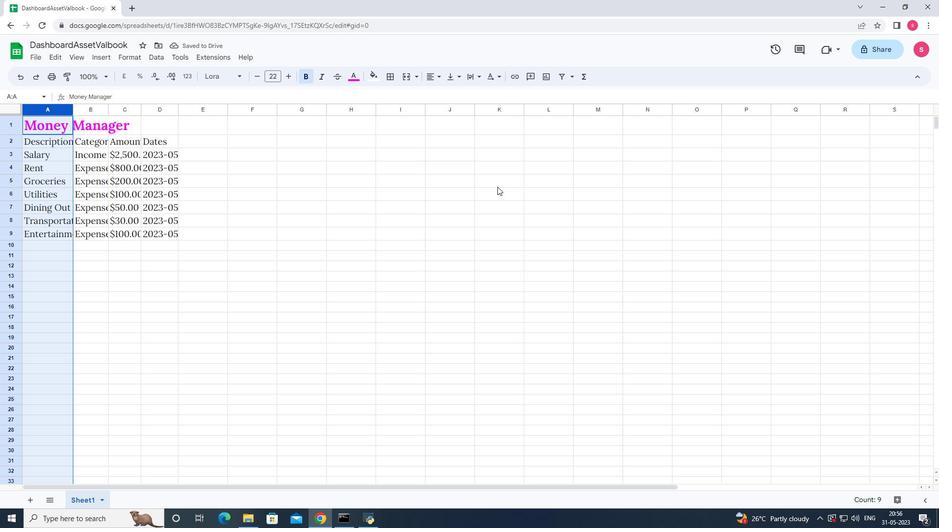 
Action: Mouse pressed left at (733, 223)
Screenshot: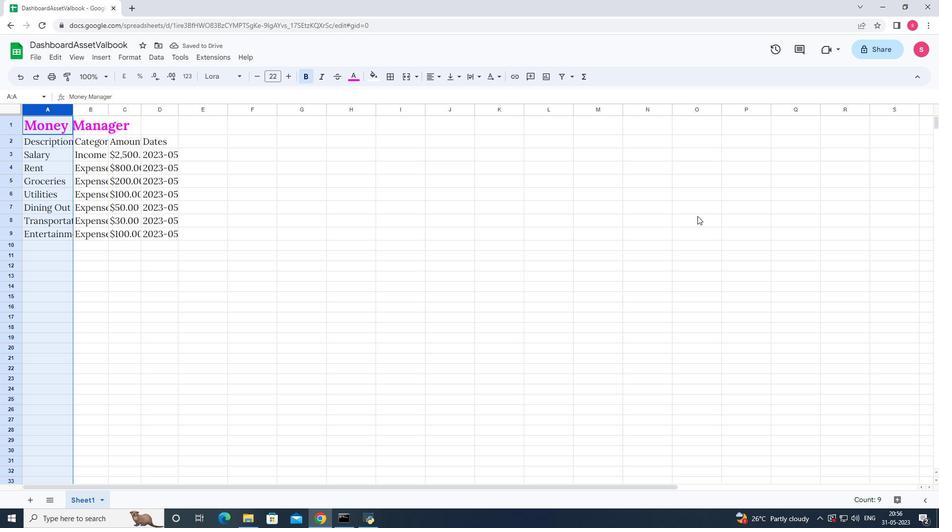 
Action: Mouse moved to (74, 109)
Screenshot: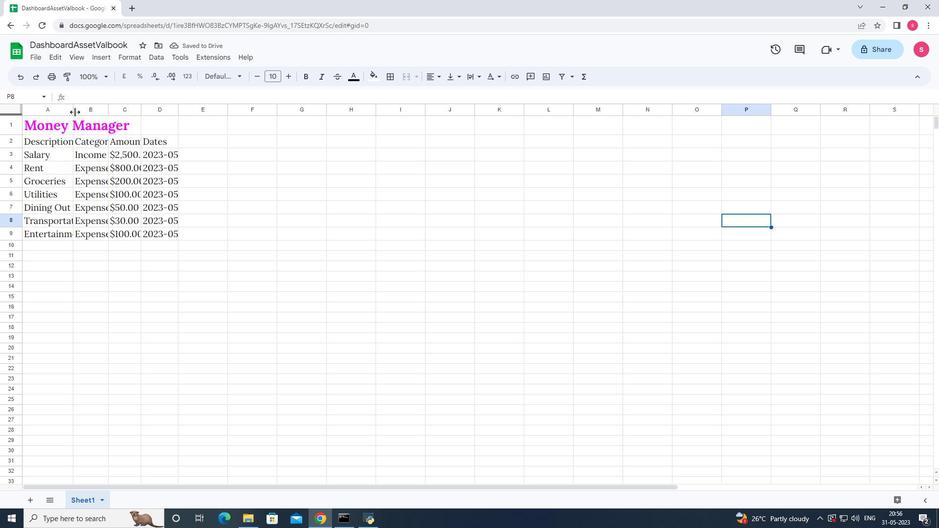 
Action: Mouse pressed left at (74, 109)
Screenshot: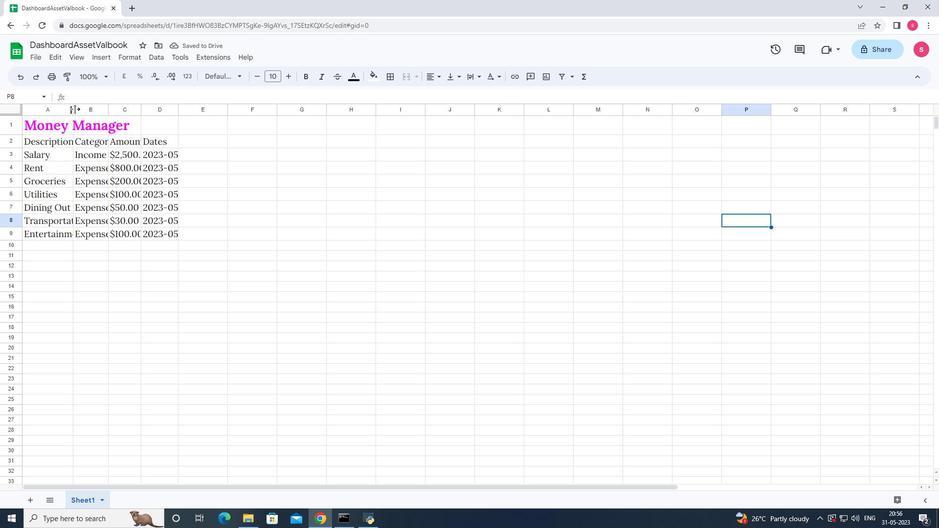 
Action: Mouse pressed left at (74, 109)
Screenshot: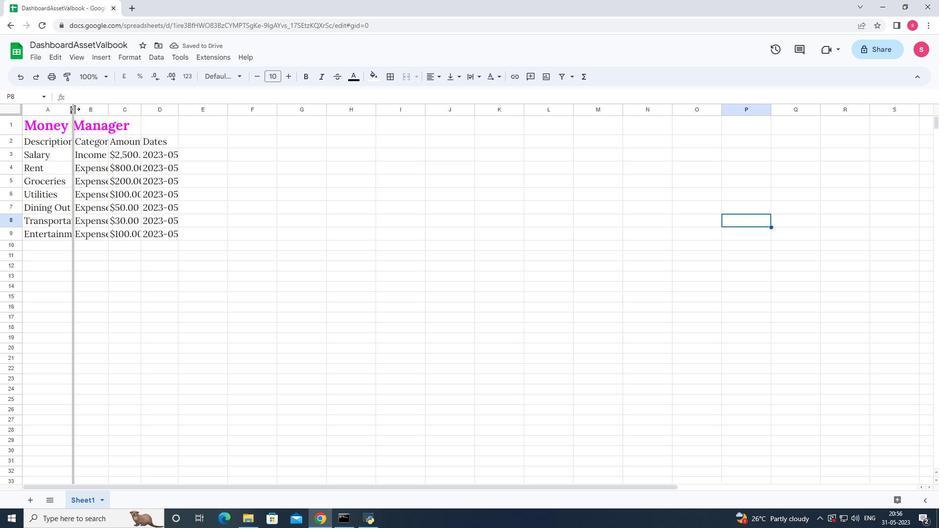 
Action: Mouse moved to (132, 110)
Screenshot: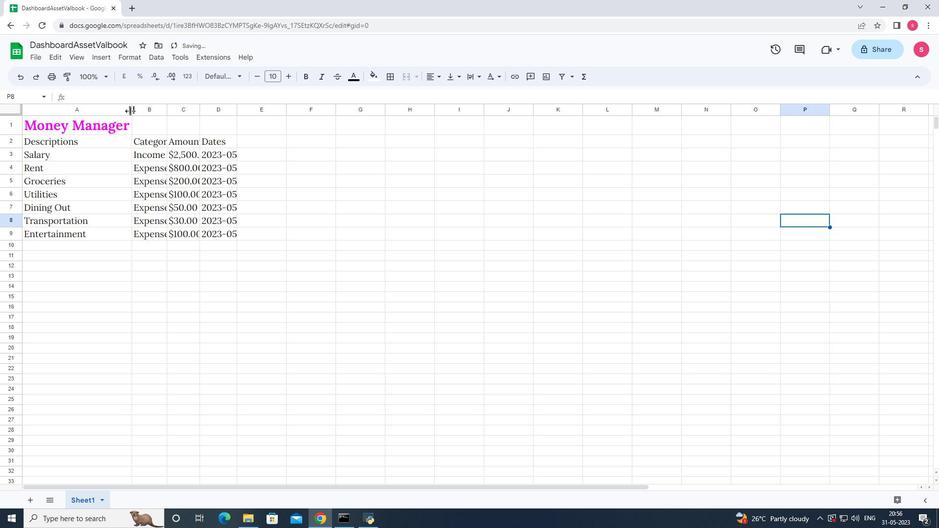
Action: Mouse pressed left at (132, 110)
Screenshot: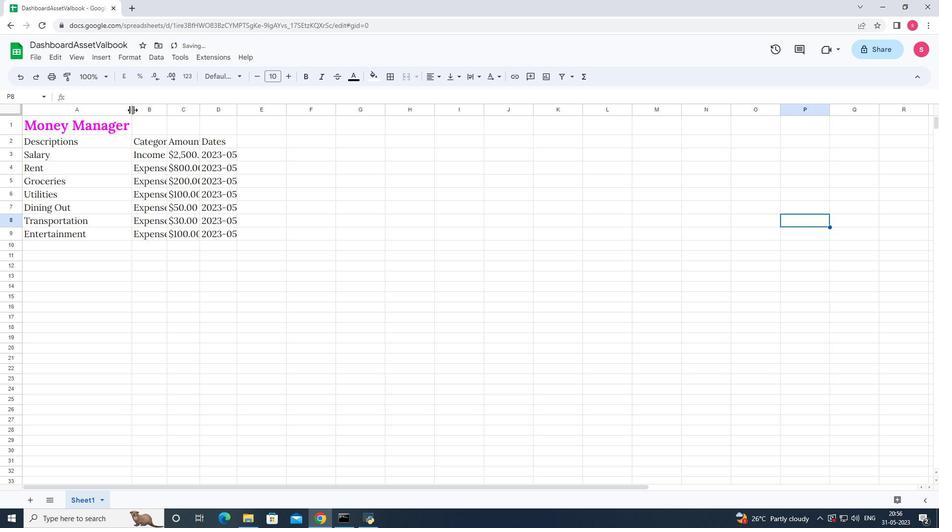 
Action: Mouse pressed left at (132, 110)
Screenshot: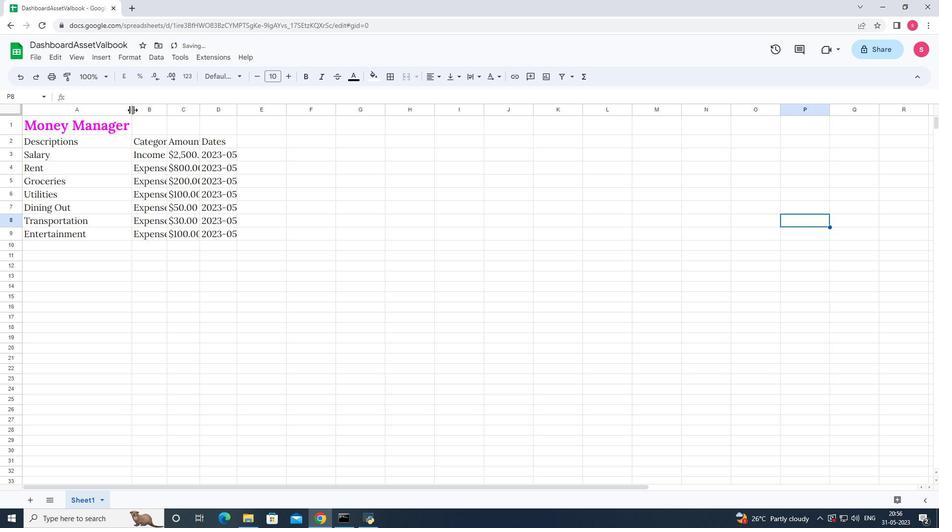 
Action: Mouse moved to (167, 111)
Screenshot: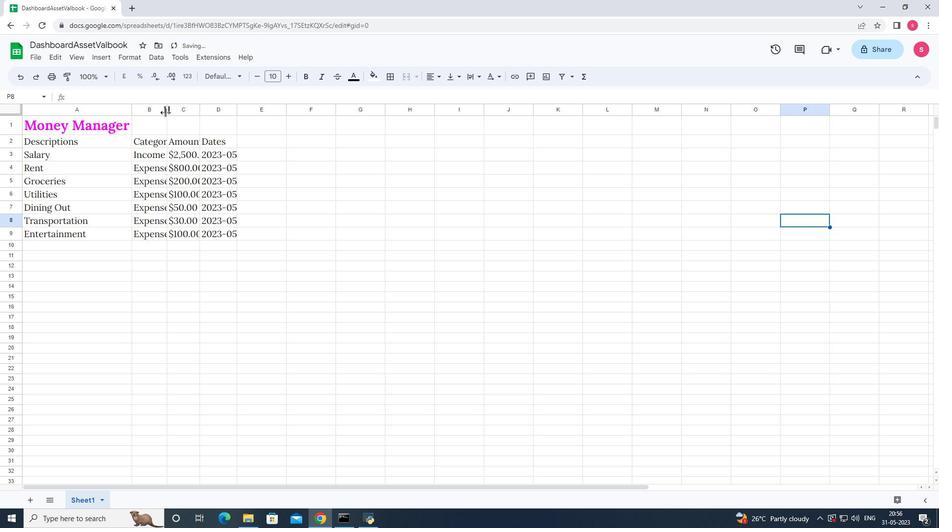 
Action: Mouse pressed left at (167, 111)
Screenshot: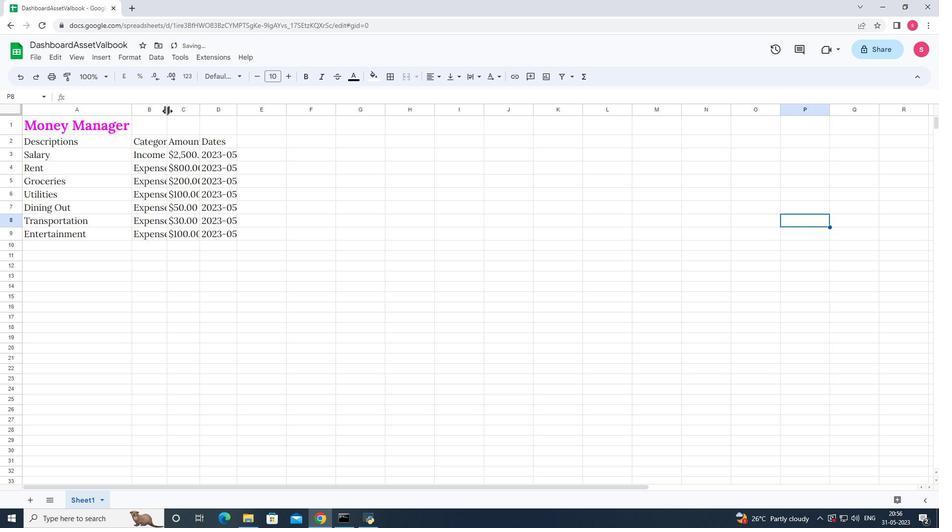 
Action: Mouse pressed left at (167, 111)
Screenshot: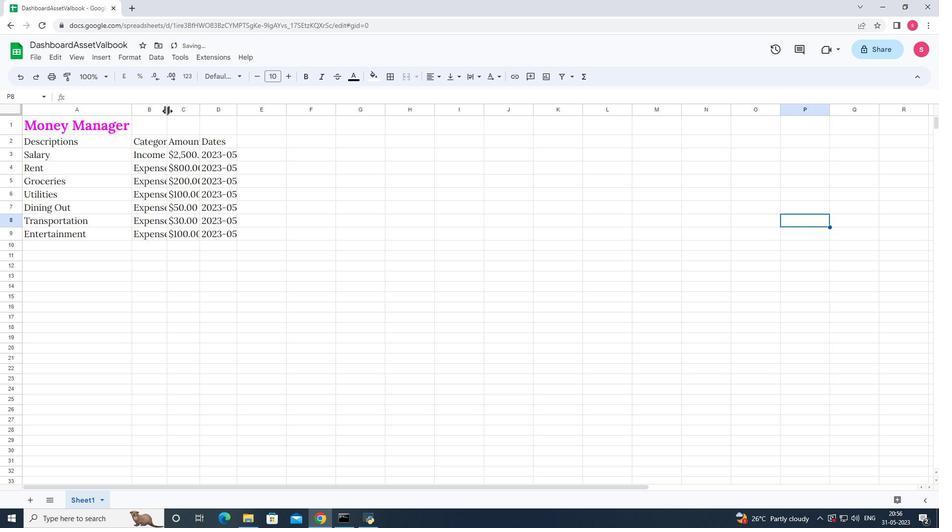 
Action: Mouse moved to (212, 109)
Screenshot: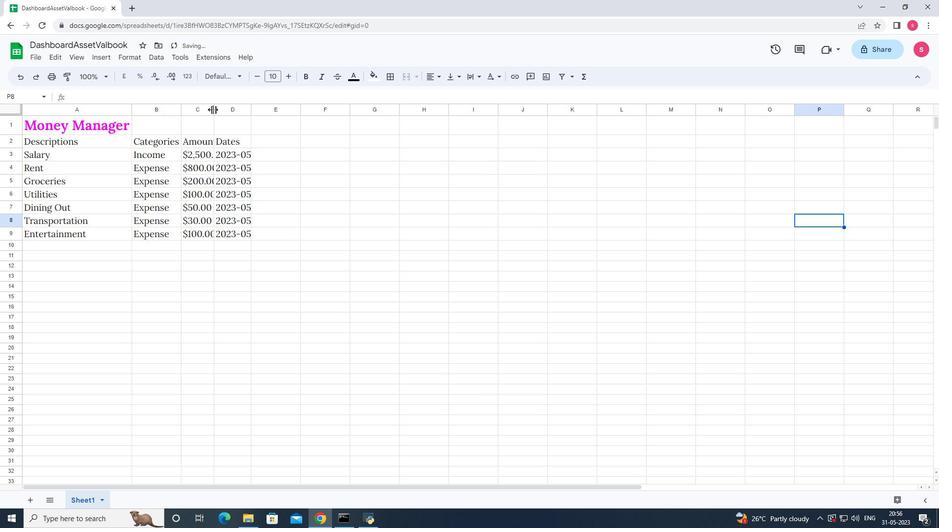 
Action: Mouse pressed left at (212, 109)
Screenshot: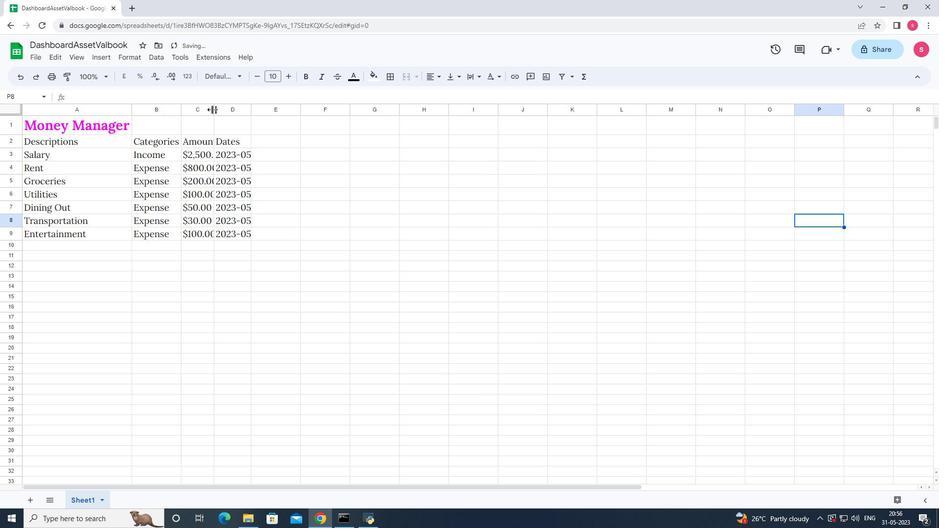 
Action: Mouse pressed left at (212, 109)
Screenshot: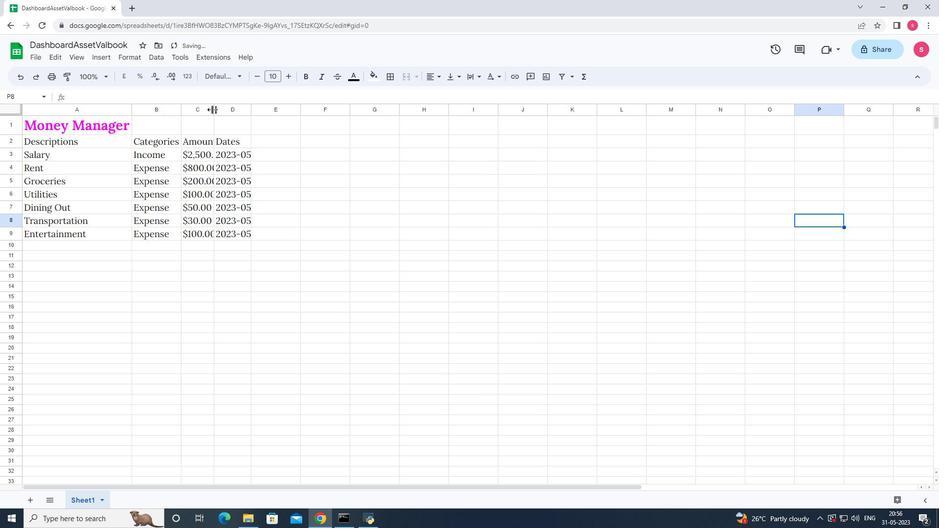 
Action: Mouse moved to (262, 109)
Screenshot: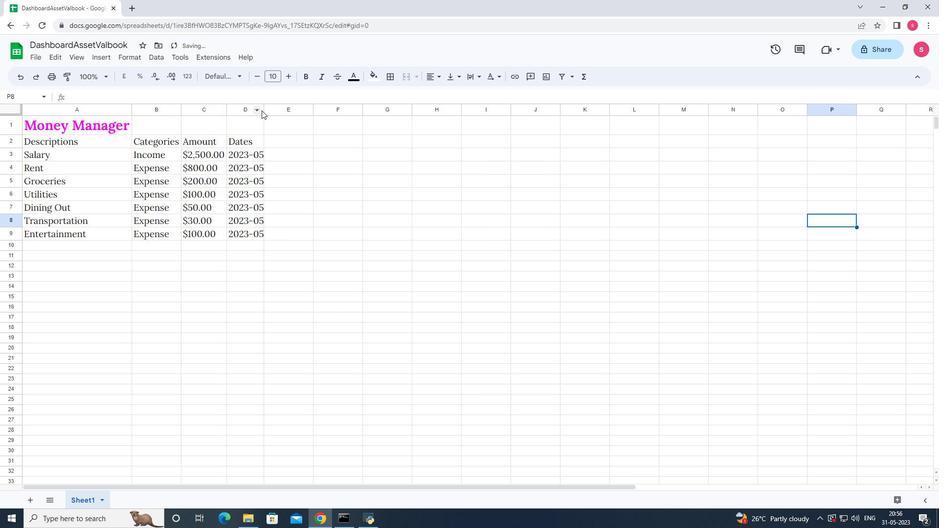 
Action: Mouse pressed left at (262, 109)
Screenshot: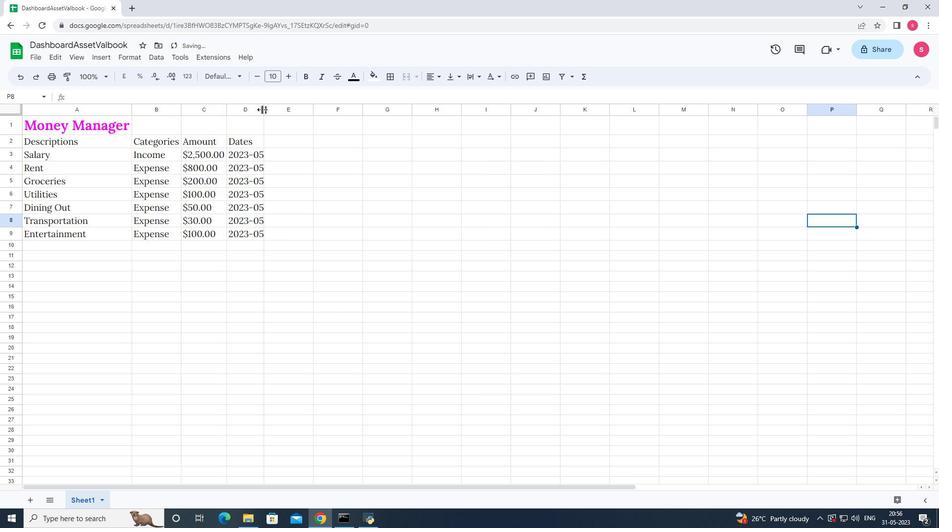 
Action: Mouse pressed left at (262, 109)
Screenshot: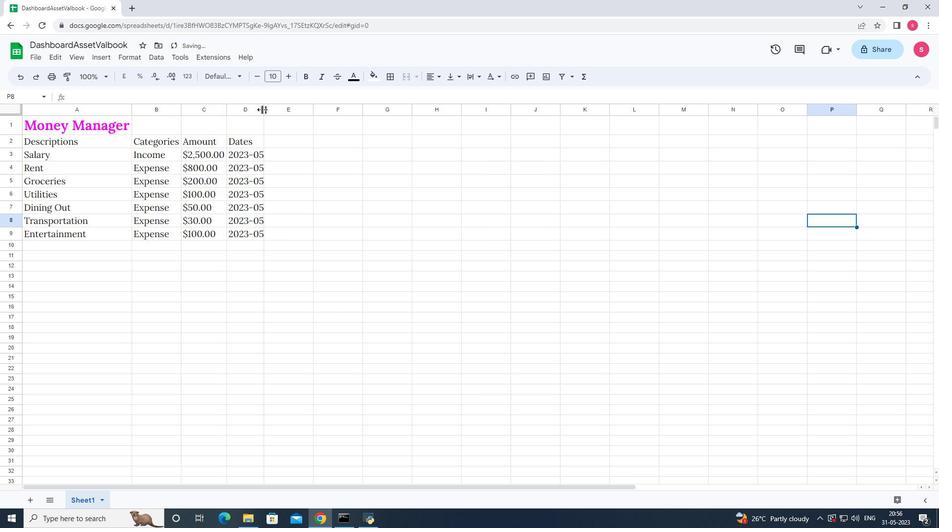 
Action: Mouse moved to (415, 260)
Screenshot: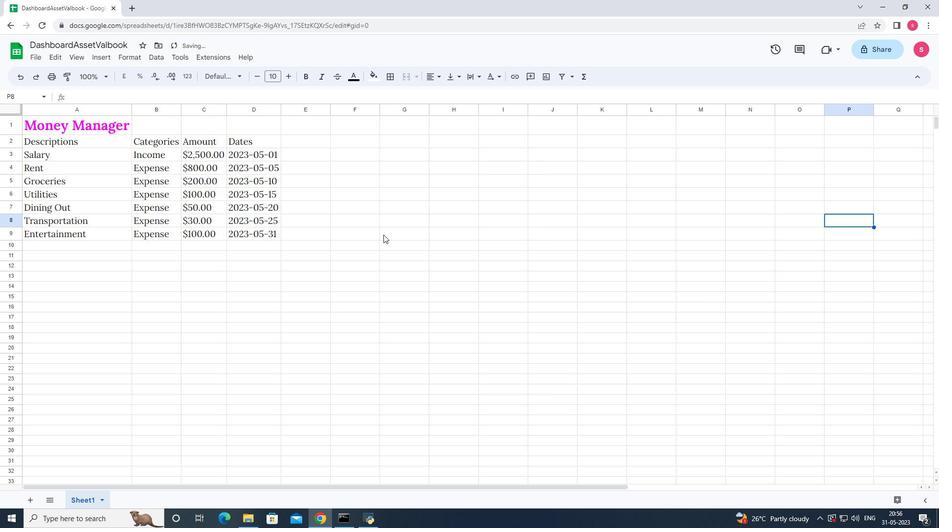 
Action: Mouse pressed left at (415, 260)
Screenshot: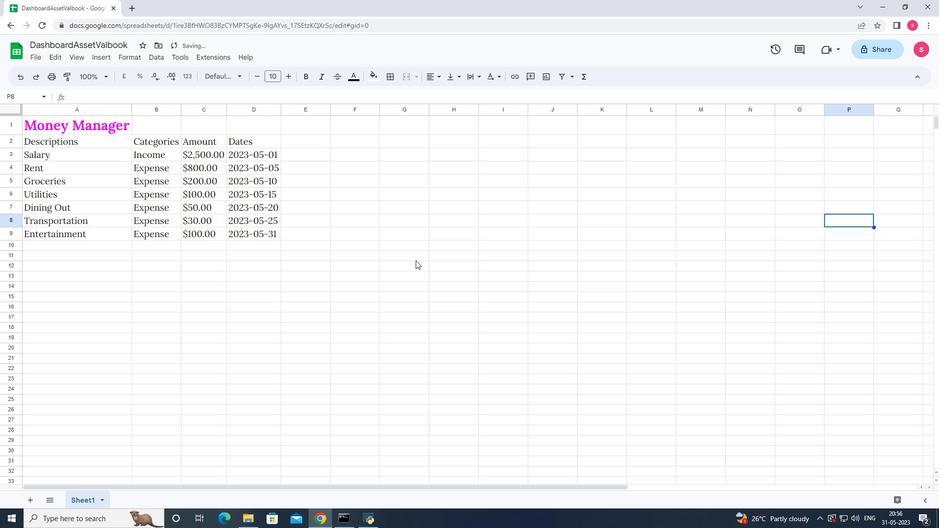 
Action: Key pressed ctrl+S
Screenshot: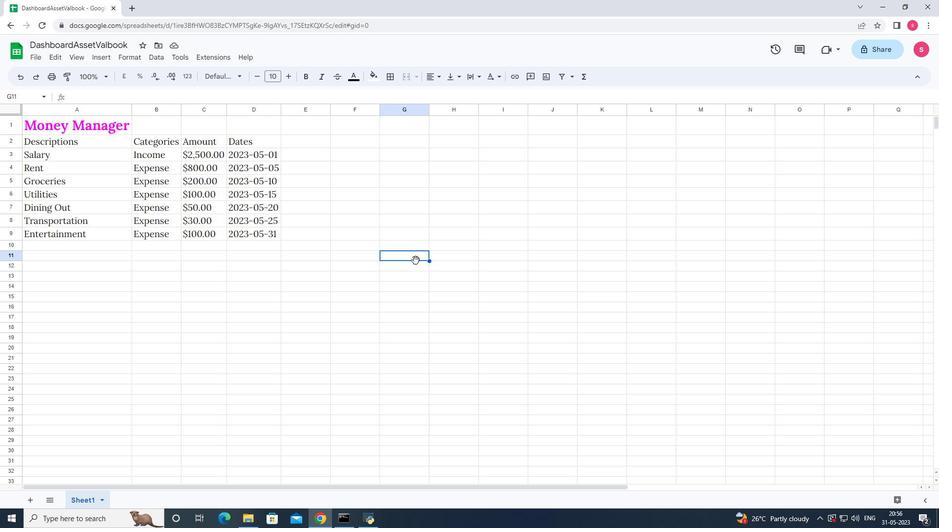 
Action: Mouse moved to (329, 335)
Screenshot: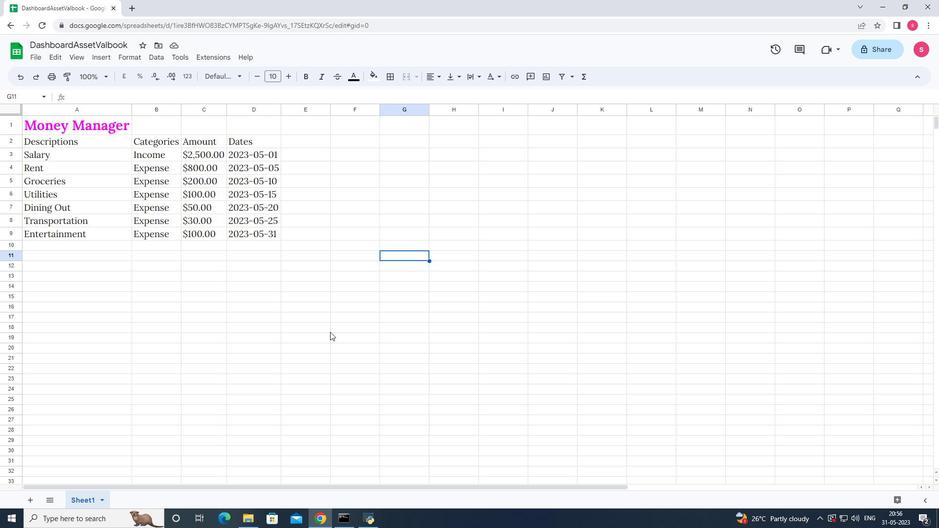 
